 Task: Look for space in Toulouse, France from 3rd August, 2023 to 17th August, 2023 for 3 adults, 1 child in price range Rs.3000 to Rs.15000. Place can be entire place with 3 bedrooms having 4 beds and 2 bathrooms. Property type can be house, flat, guest house. Booking option can be shelf check-in. Required host language is English.
Action: Mouse moved to (403, 79)
Screenshot: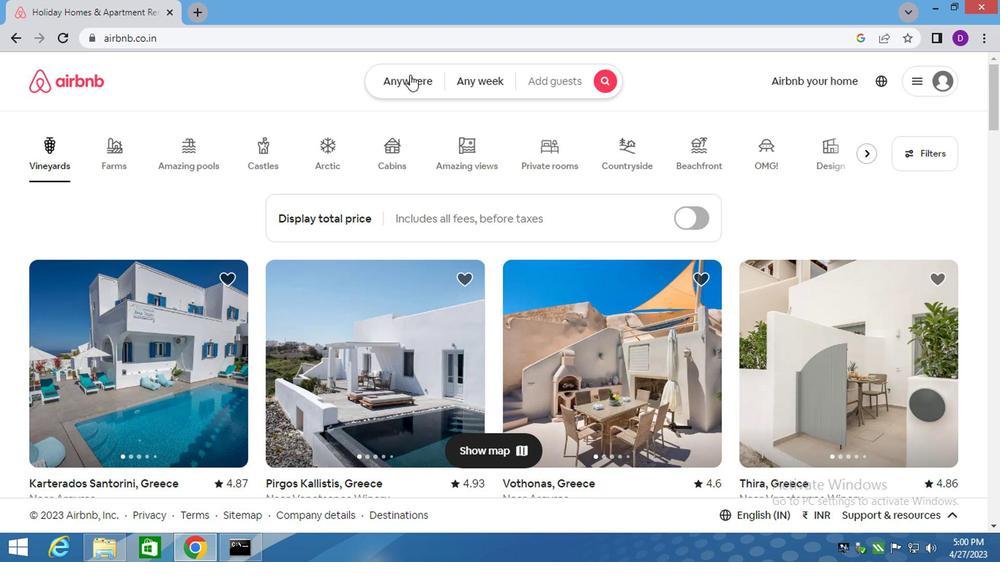 
Action: Mouse pressed left at (403, 79)
Screenshot: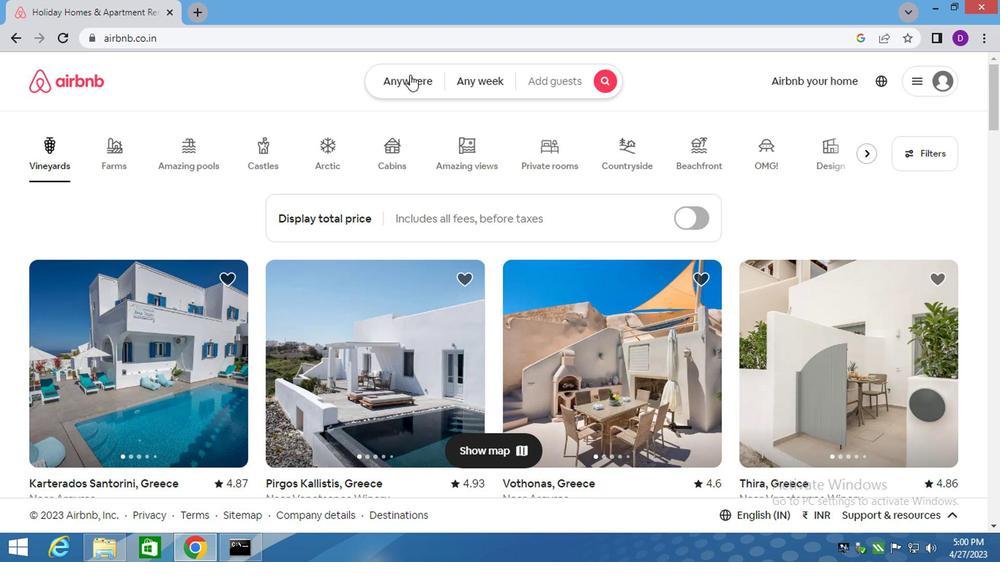 
Action: Mouse moved to (287, 141)
Screenshot: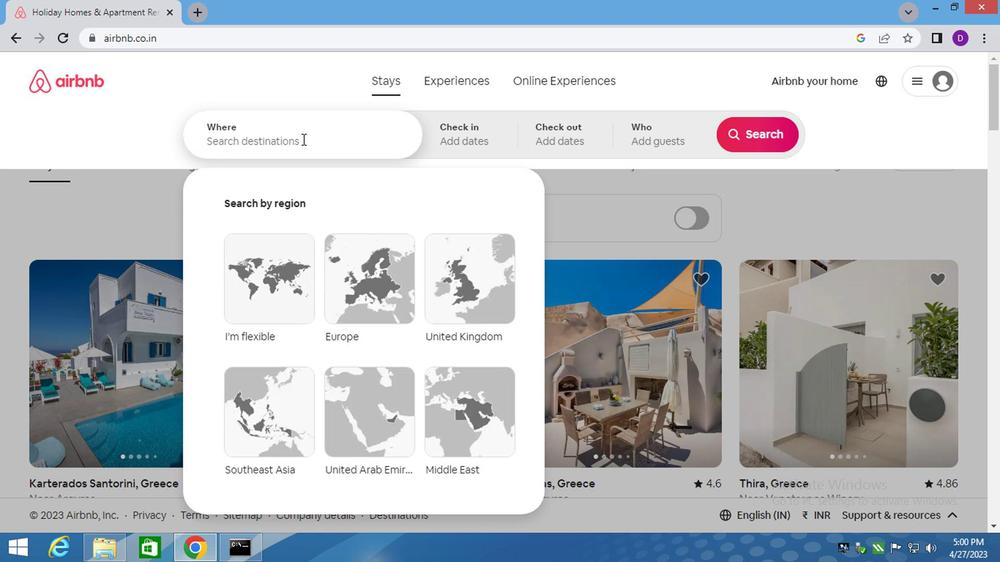 
Action: Mouse pressed left at (287, 141)
Screenshot: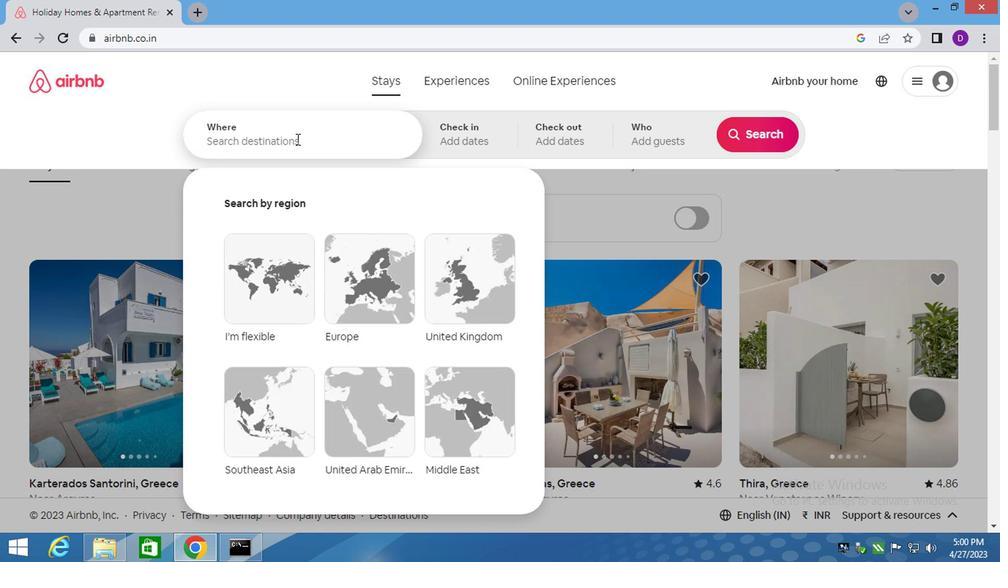 
Action: Key pressed <Key.shift>TOULOUSE<Key.down><Key.enter>
Screenshot: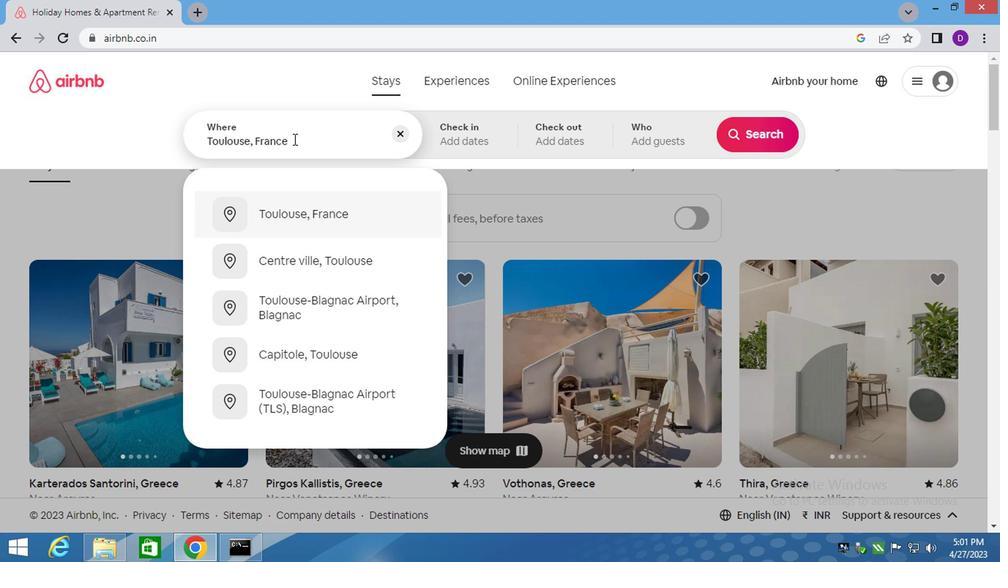 
Action: Mouse moved to (745, 250)
Screenshot: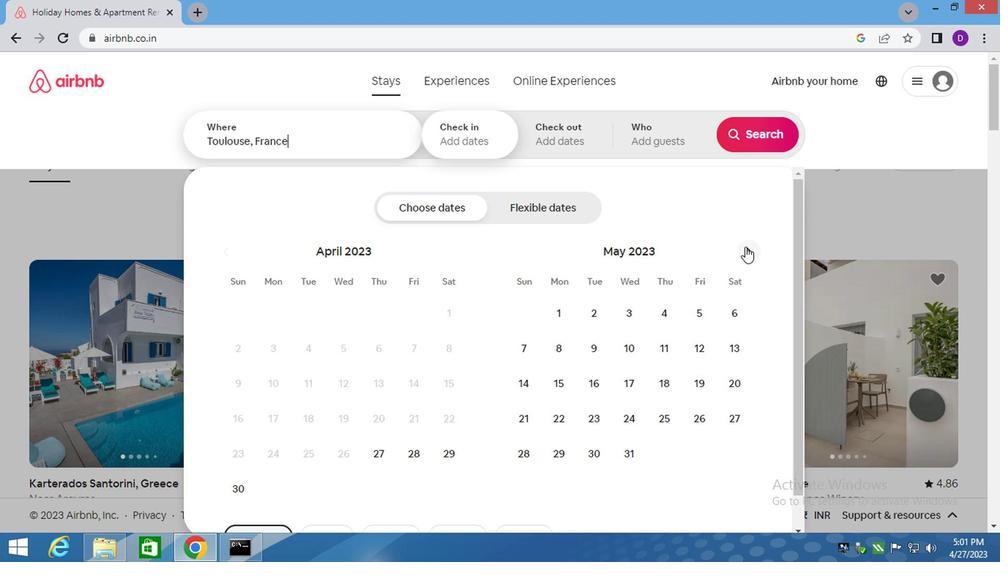 
Action: Mouse pressed left at (745, 250)
Screenshot: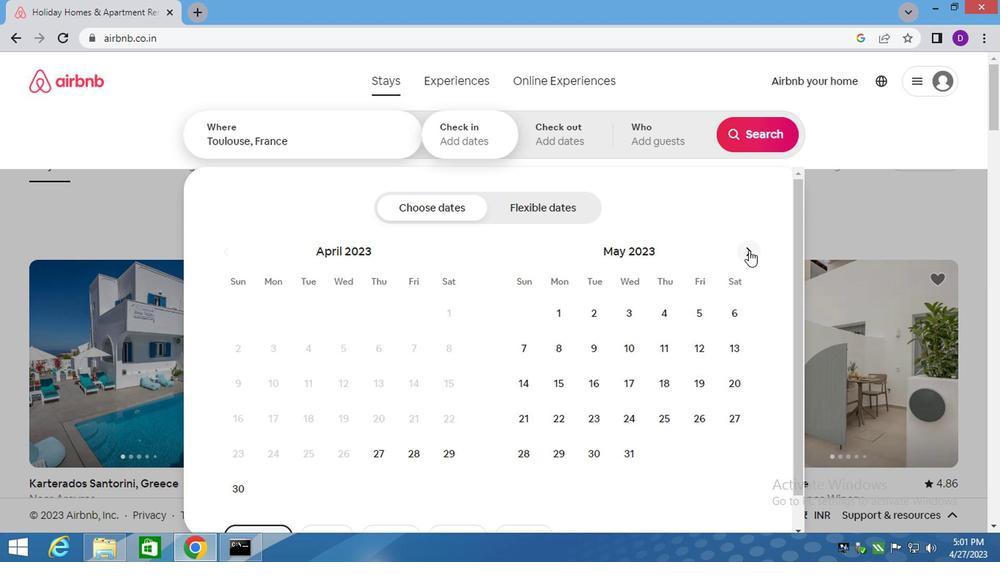 
Action: Mouse pressed left at (745, 250)
Screenshot: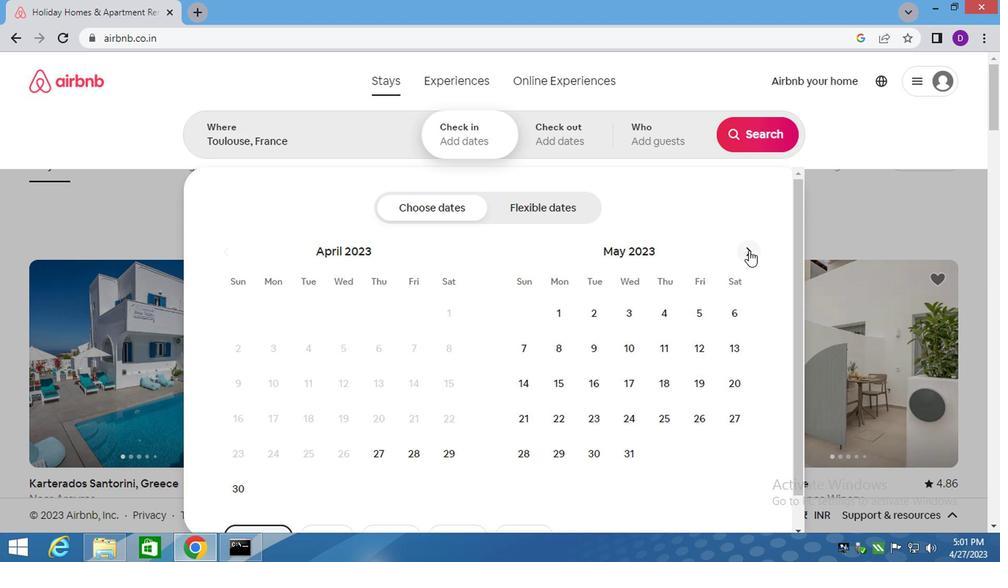 
Action: Mouse pressed left at (745, 250)
Screenshot: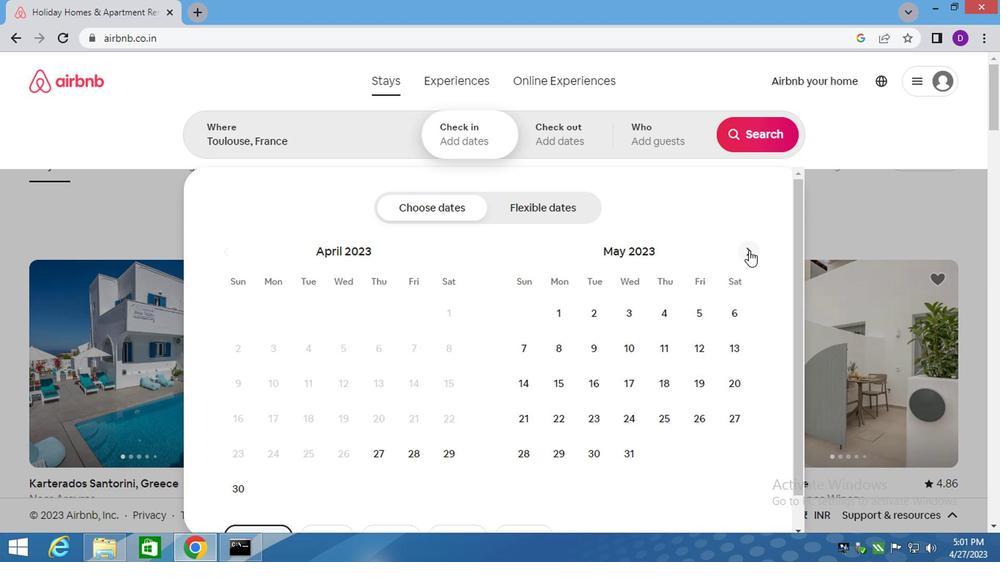 
Action: Mouse pressed left at (745, 250)
Screenshot: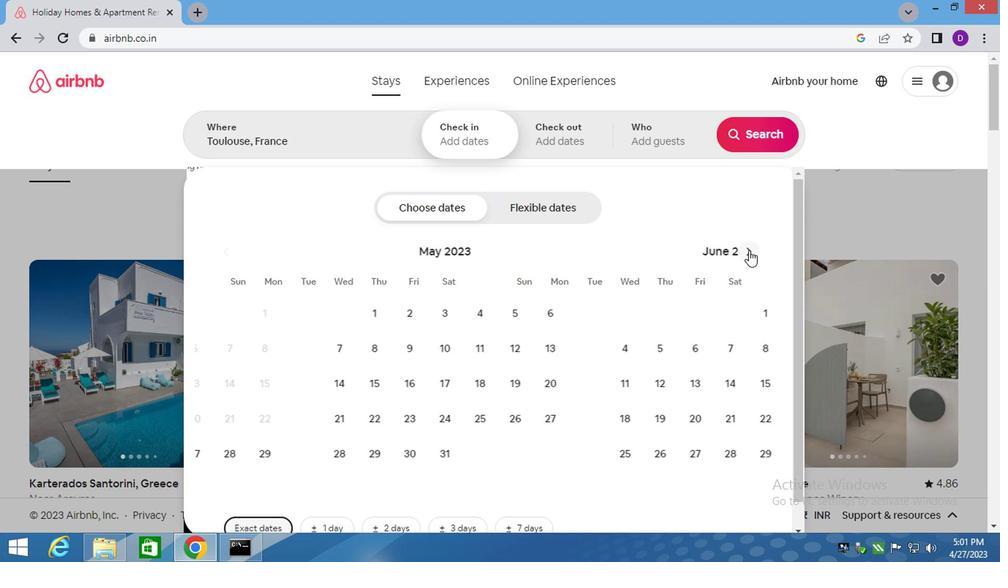 
Action: Mouse pressed left at (745, 250)
Screenshot: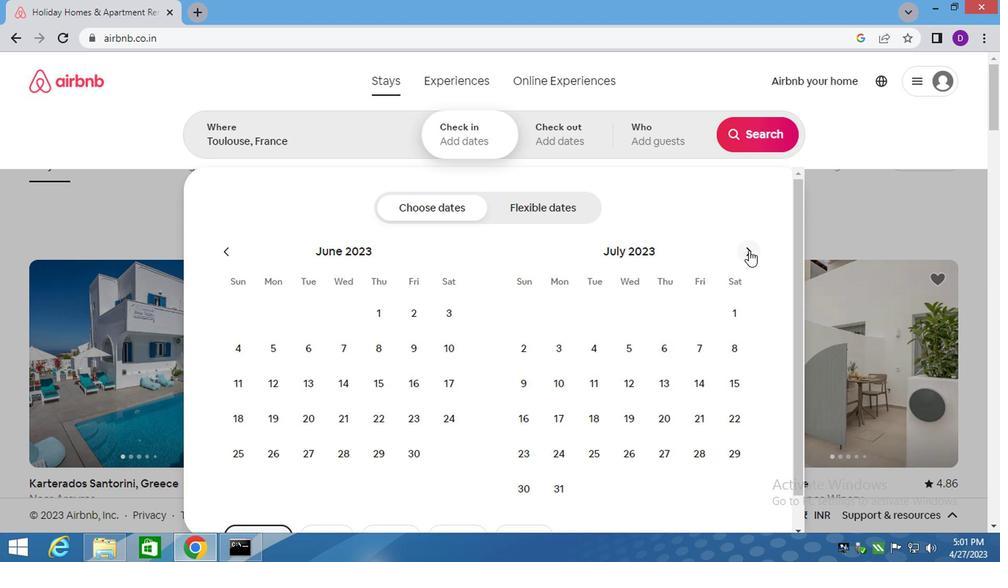 
Action: Mouse moved to (649, 314)
Screenshot: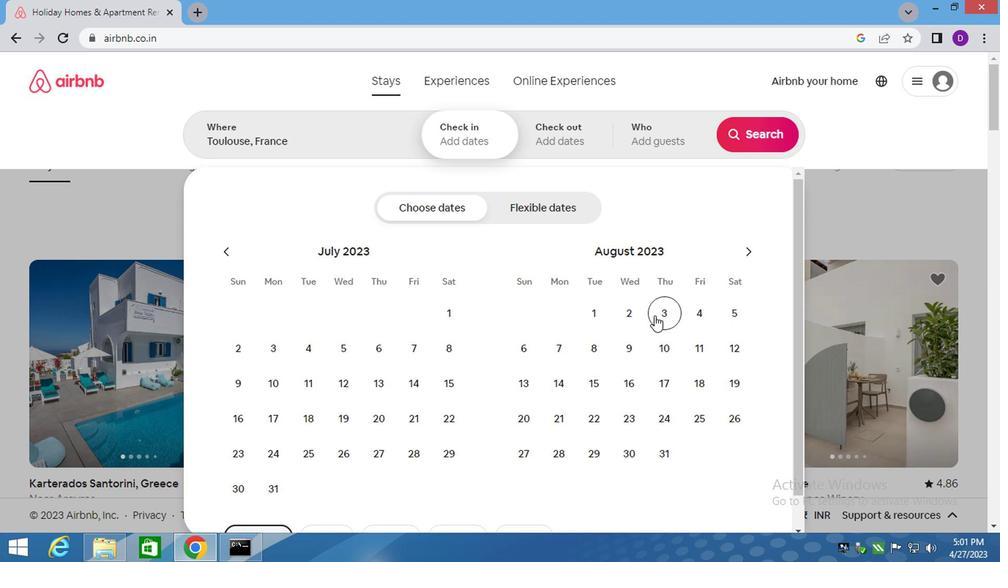 
Action: Mouse pressed left at (649, 314)
Screenshot: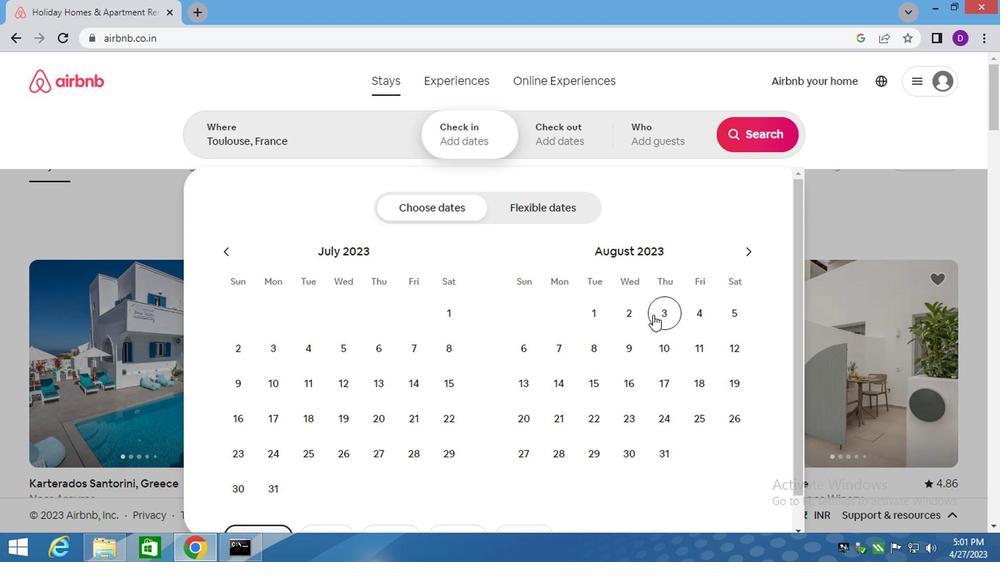 
Action: Mouse moved to (667, 383)
Screenshot: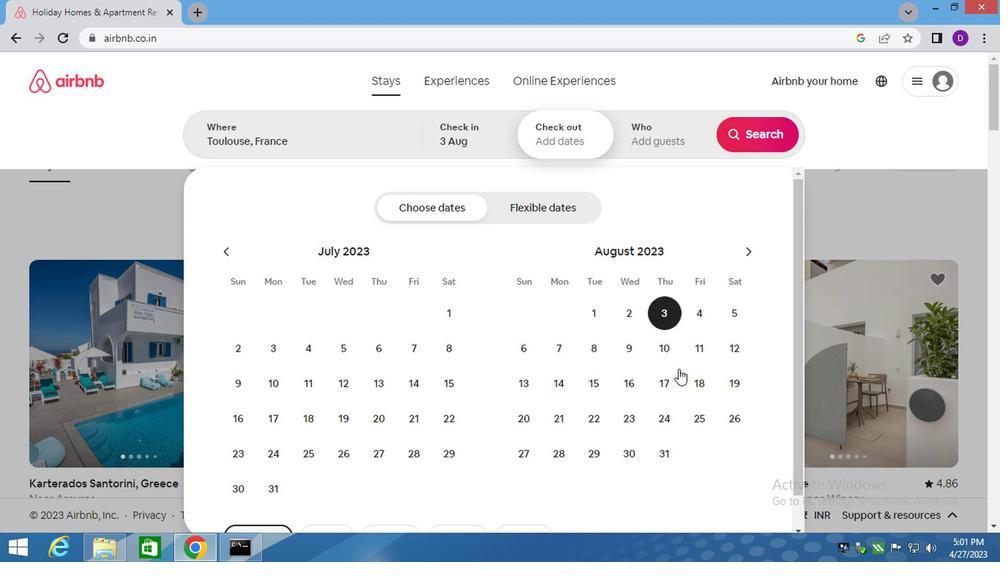 
Action: Mouse pressed left at (667, 383)
Screenshot: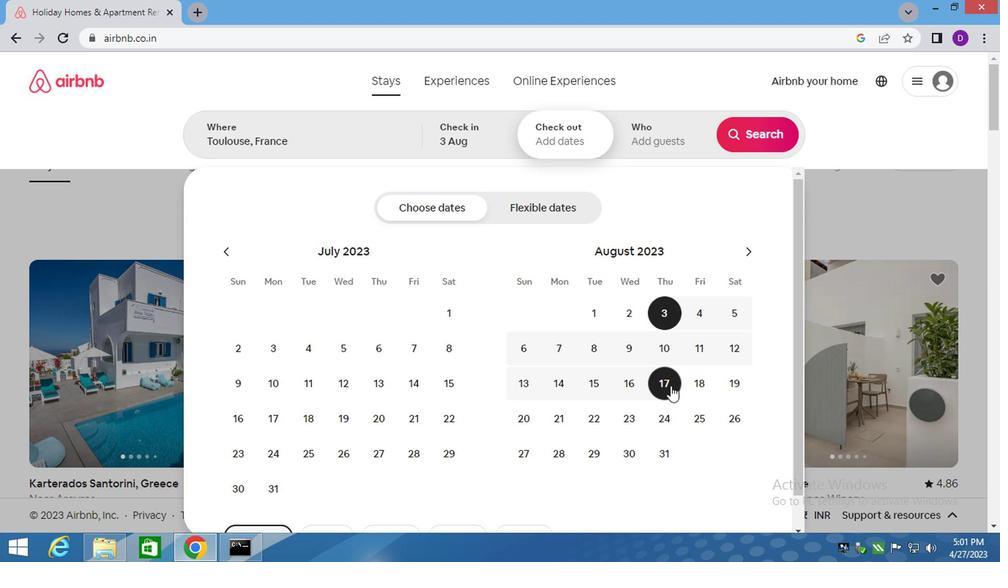 
Action: Mouse moved to (649, 138)
Screenshot: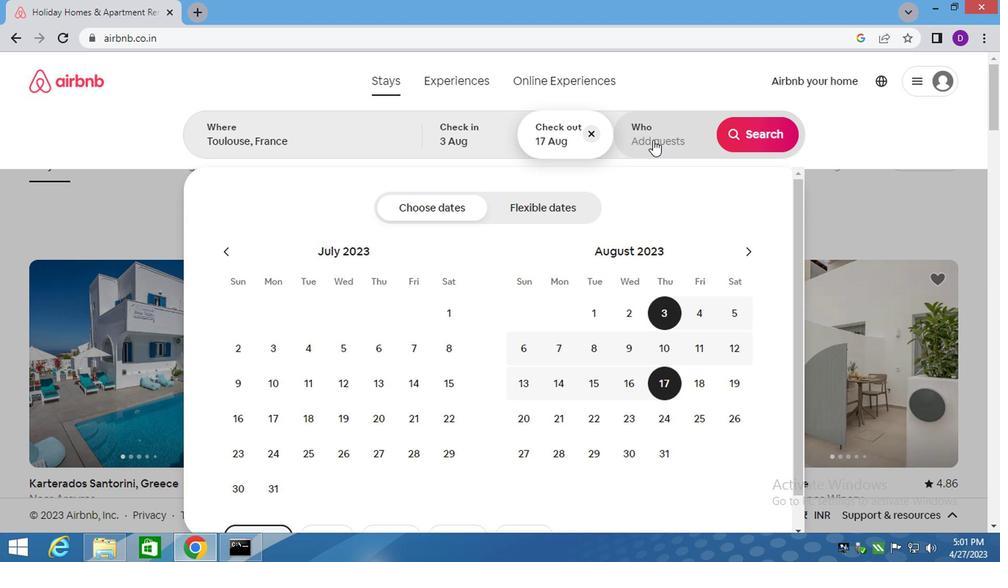 
Action: Mouse pressed left at (649, 138)
Screenshot: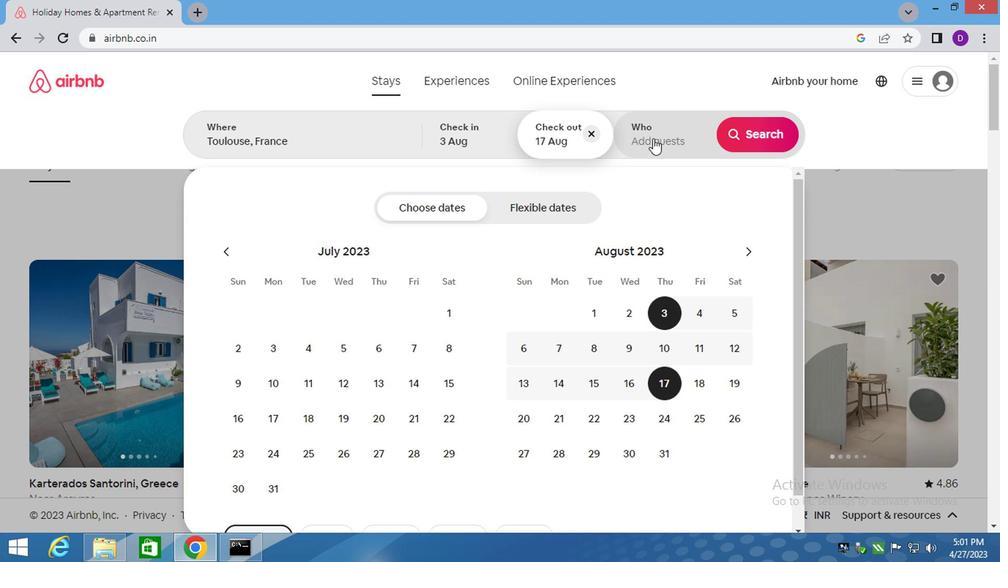 
Action: Mouse moved to (761, 219)
Screenshot: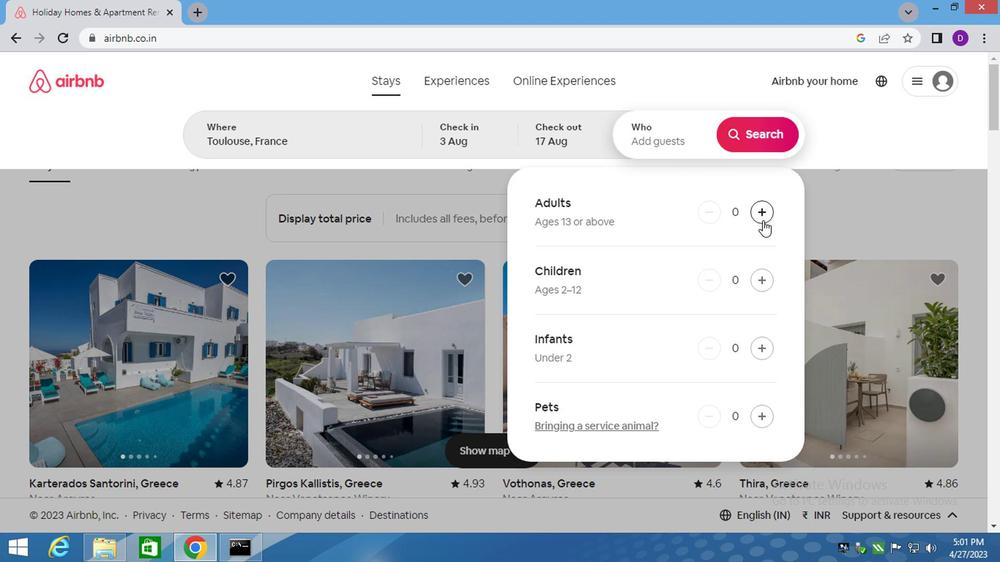 
Action: Mouse pressed left at (761, 219)
Screenshot: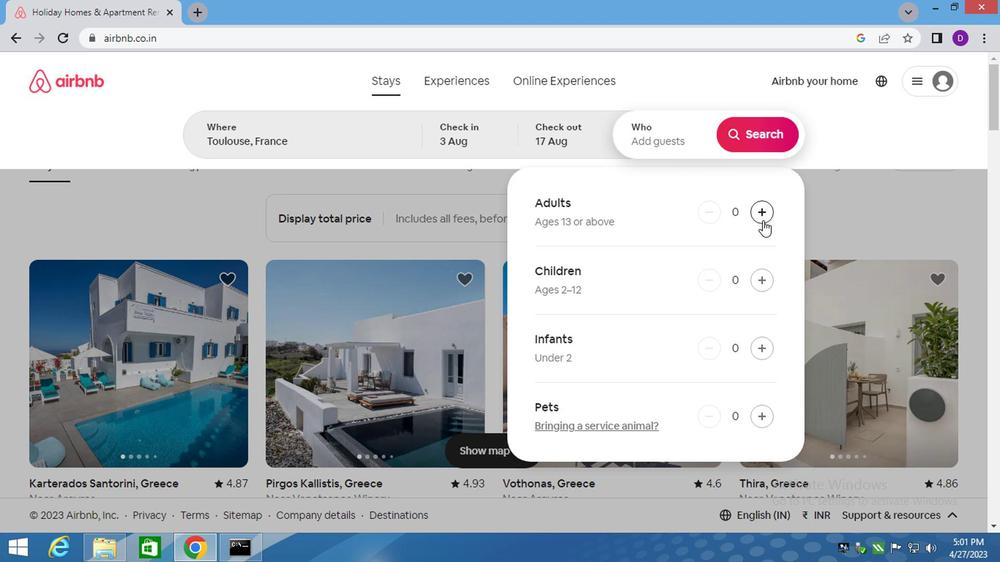 
Action: Mouse pressed left at (761, 219)
Screenshot: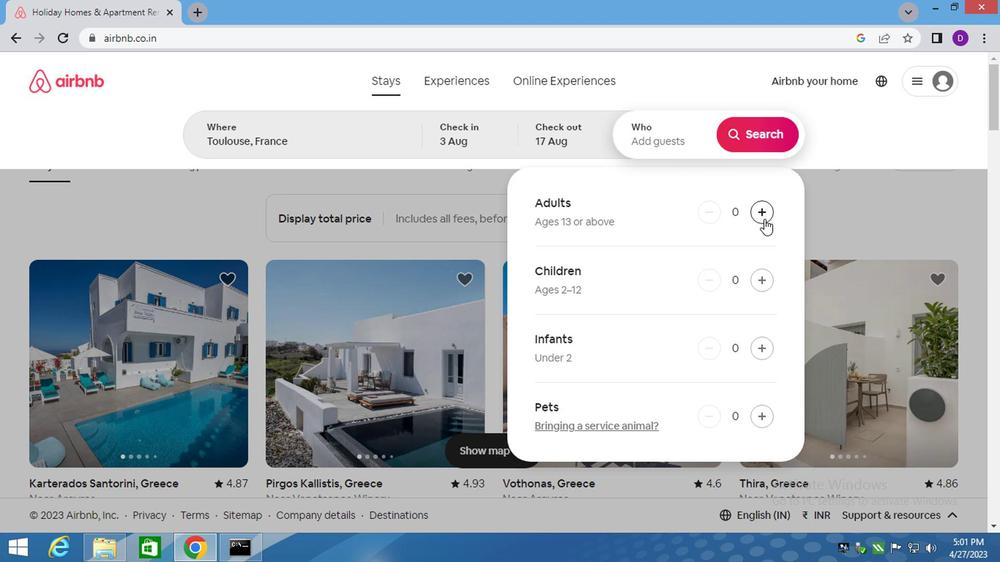 
Action: Mouse pressed left at (761, 219)
Screenshot: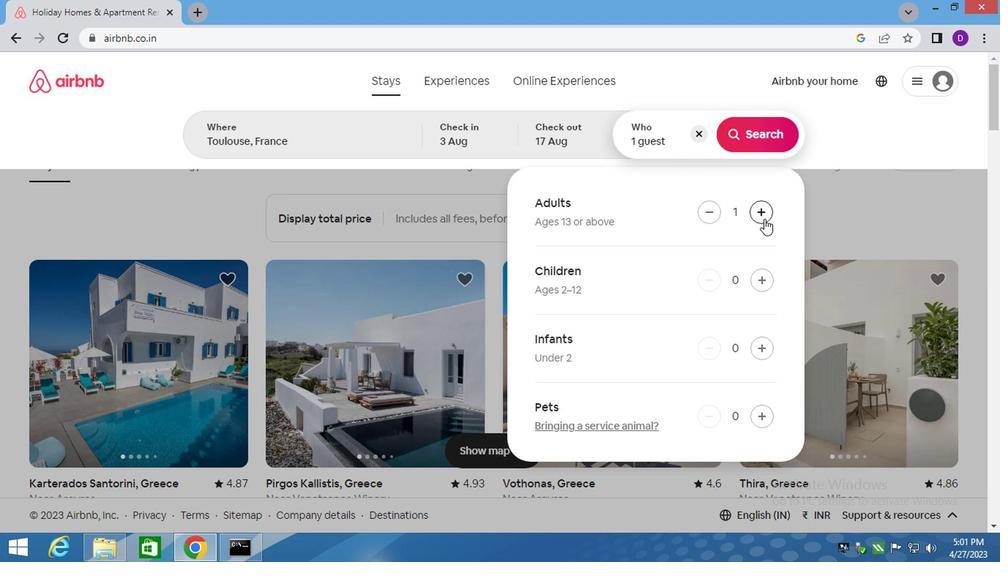 
Action: Mouse moved to (764, 273)
Screenshot: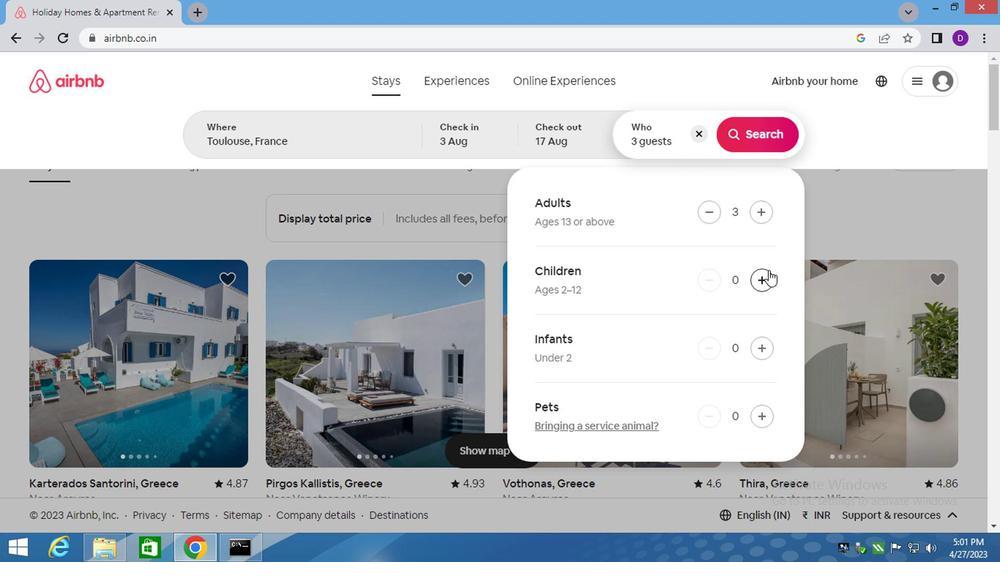 
Action: Mouse pressed left at (764, 273)
Screenshot: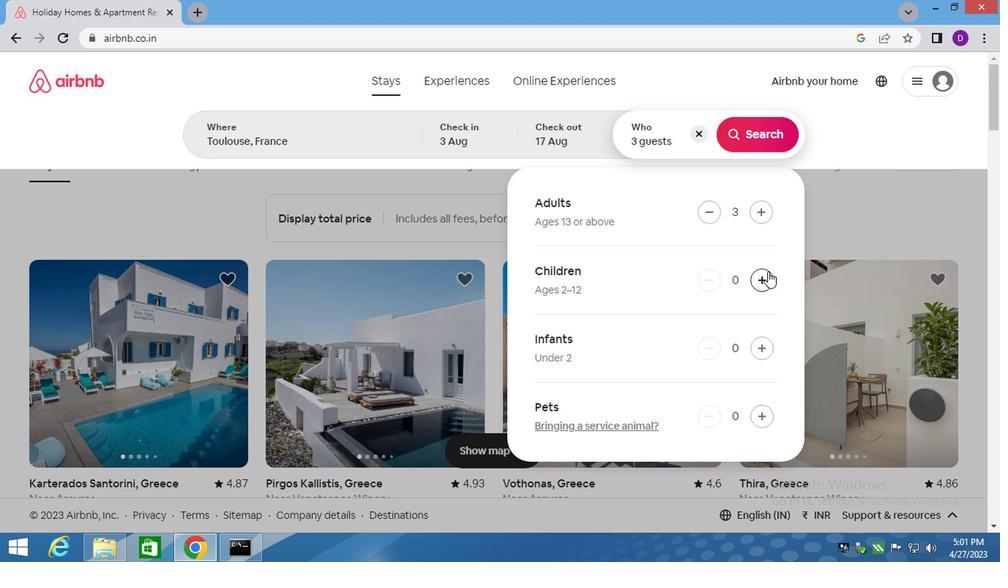 
Action: Mouse moved to (759, 134)
Screenshot: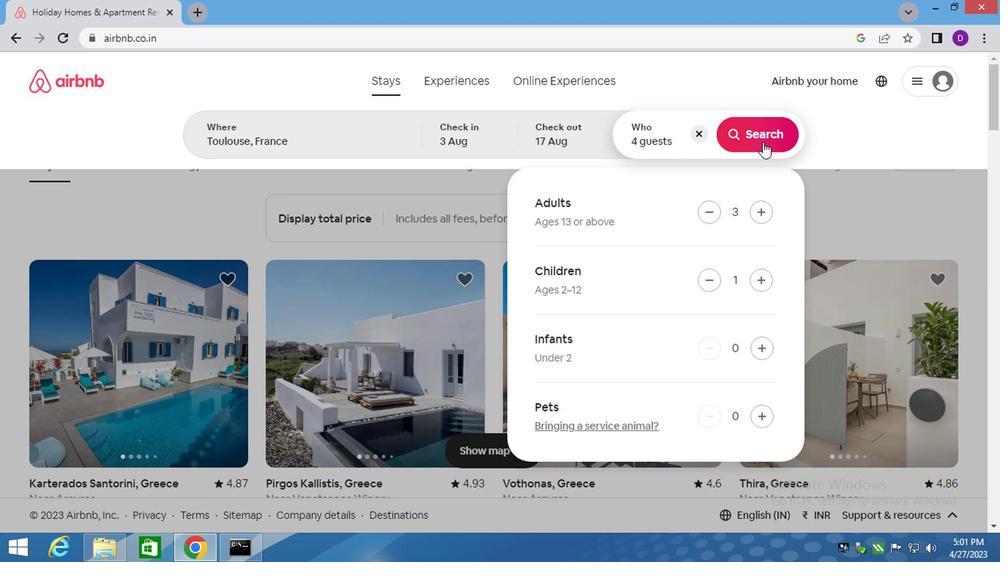 
Action: Mouse pressed left at (759, 134)
Screenshot: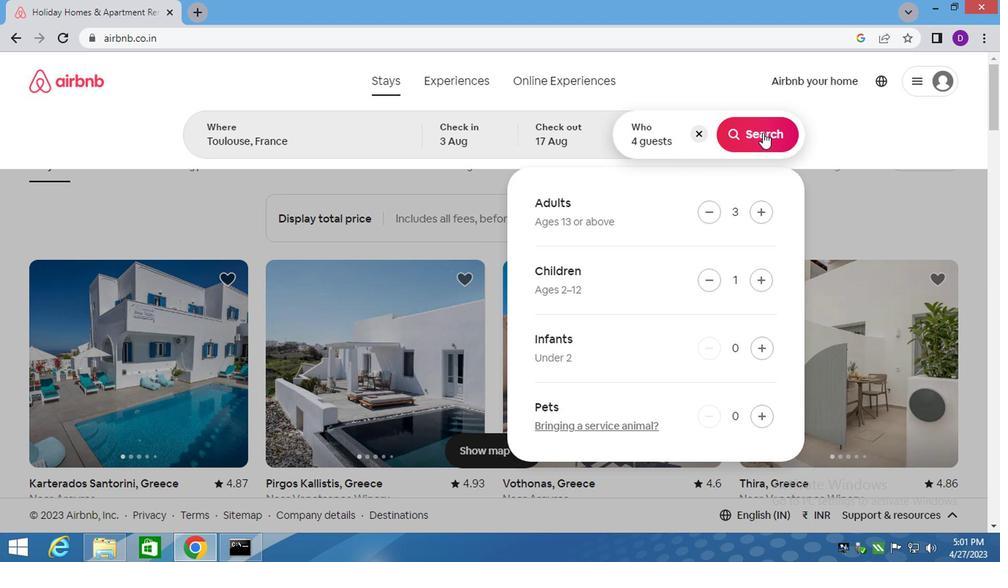 
Action: Mouse moved to (935, 146)
Screenshot: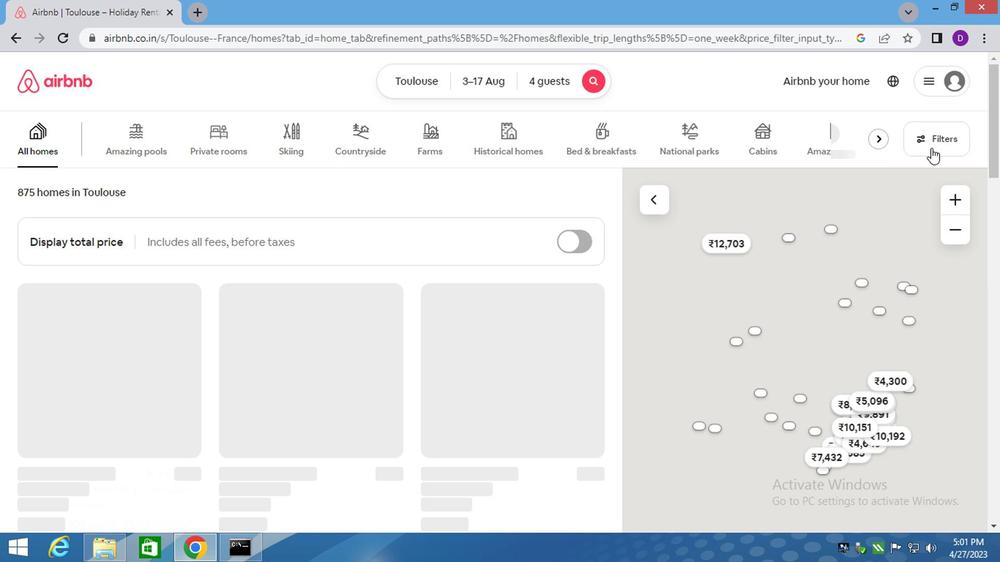 
Action: Mouse pressed left at (935, 146)
Screenshot: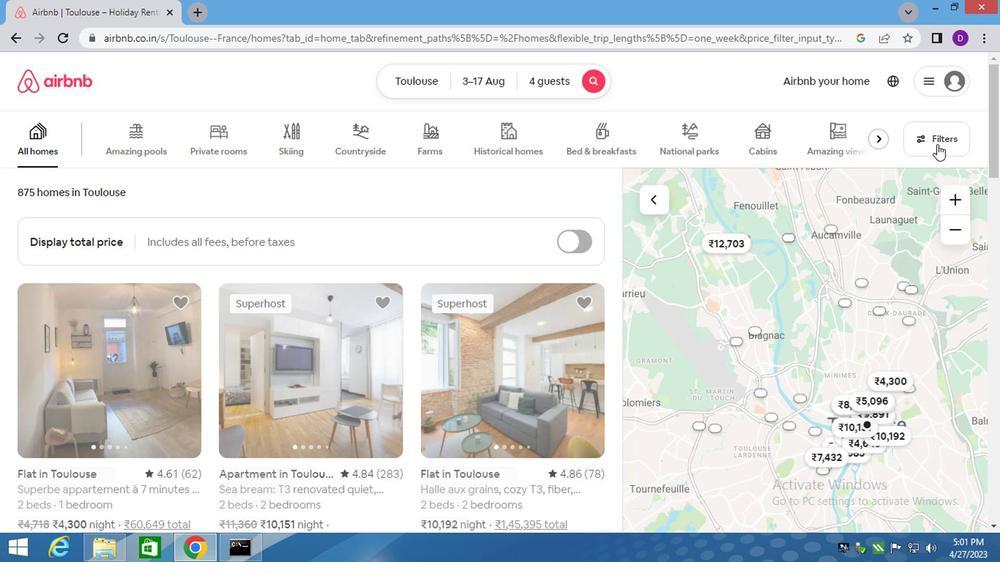 
Action: Mouse moved to (356, 318)
Screenshot: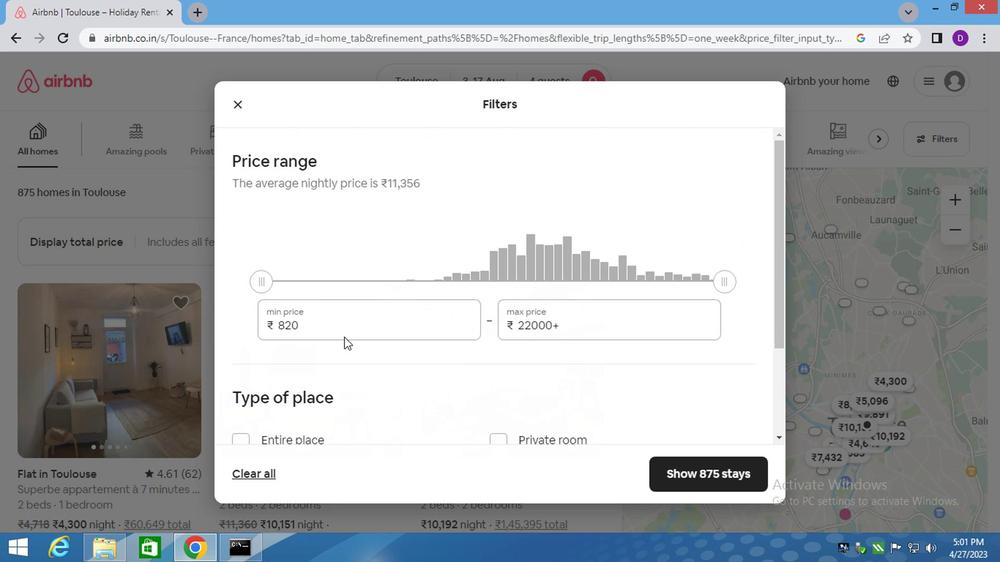
Action: Mouse pressed left at (356, 318)
Screenshot: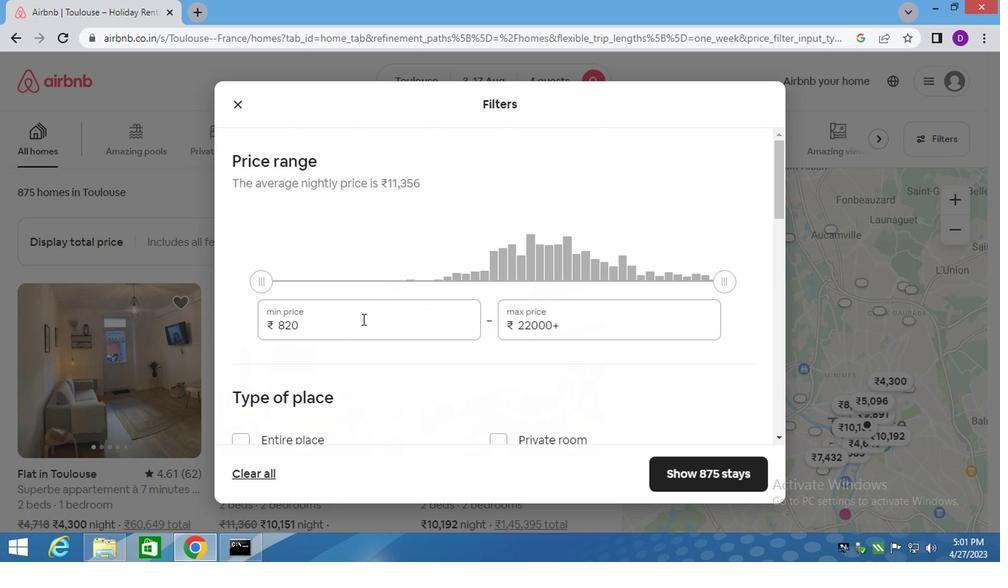 
Action: Mouse pressed left at (356, 318)
Screenshot: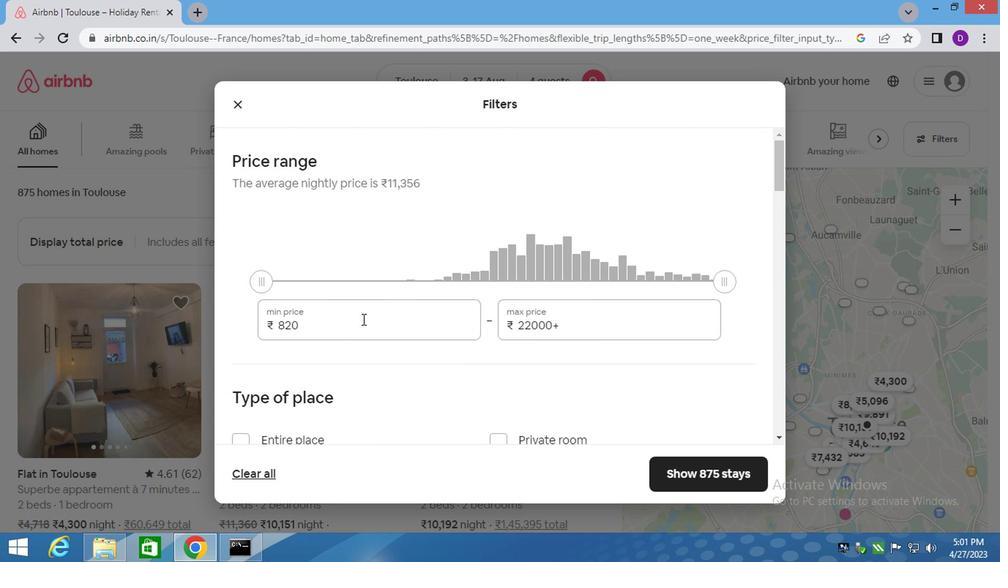 
Action: Key pressed 3
Screenshot: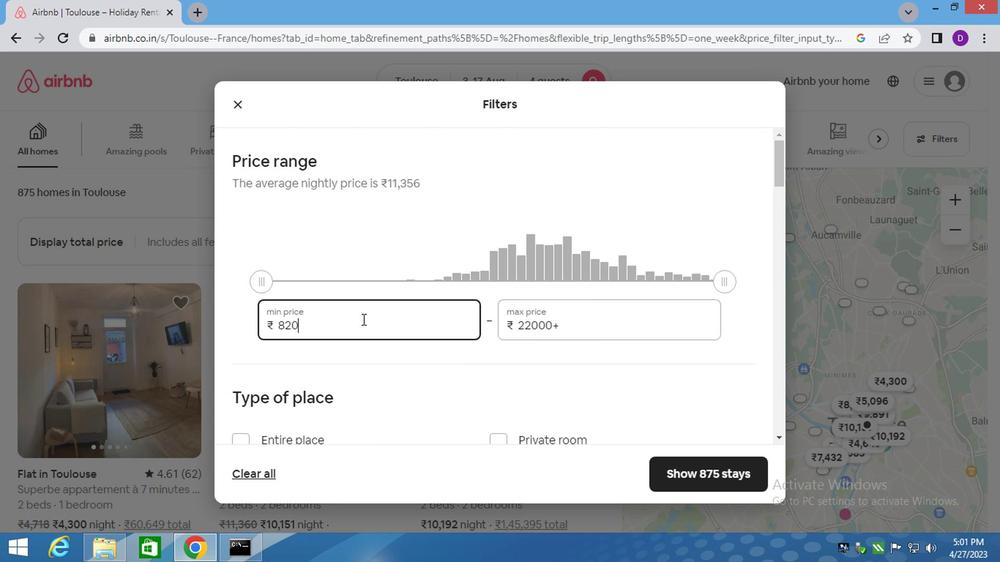 
Action: Mouse pressed left at (356, 318)
Screenshot: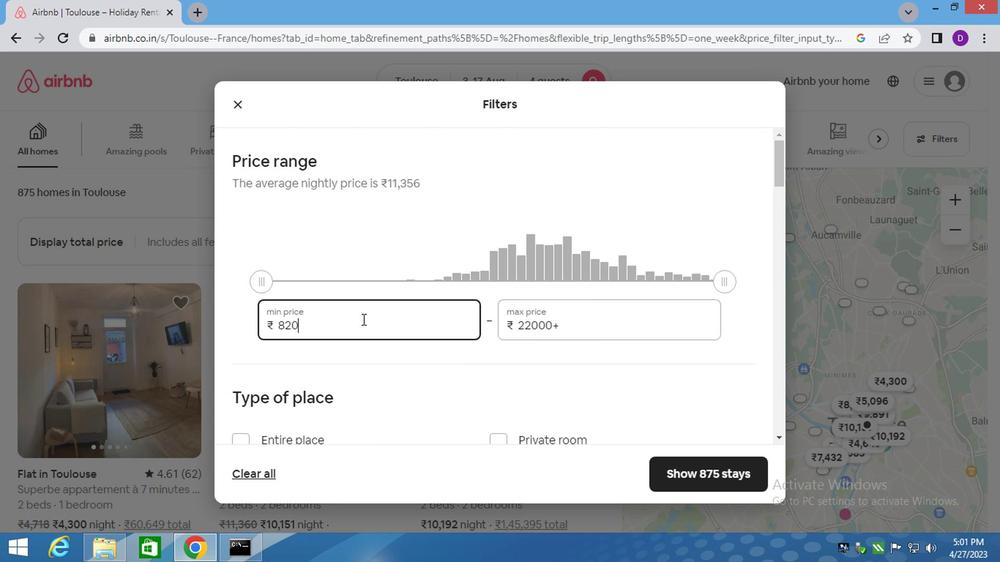 
Action: Mouse pressed left at (356, 318)
Screenshot: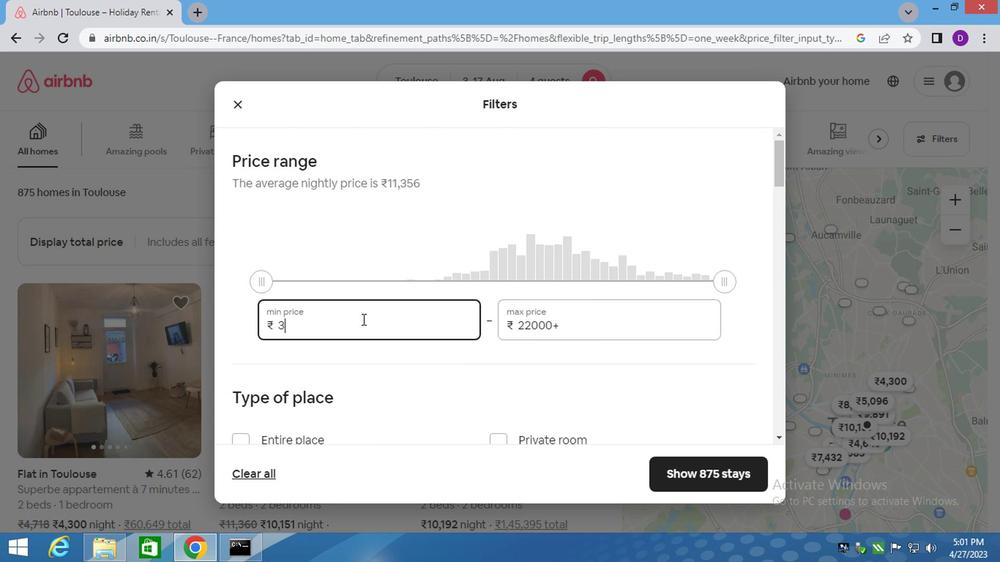 
Action: Key pressed 3
Screenshot: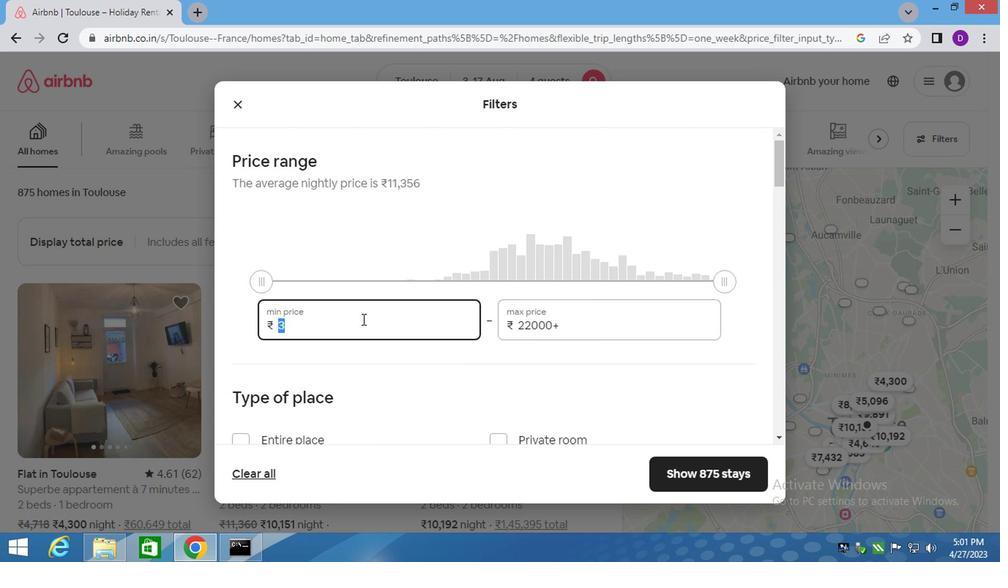 
Action: Mouse moved to (411, 337)
Screenshot: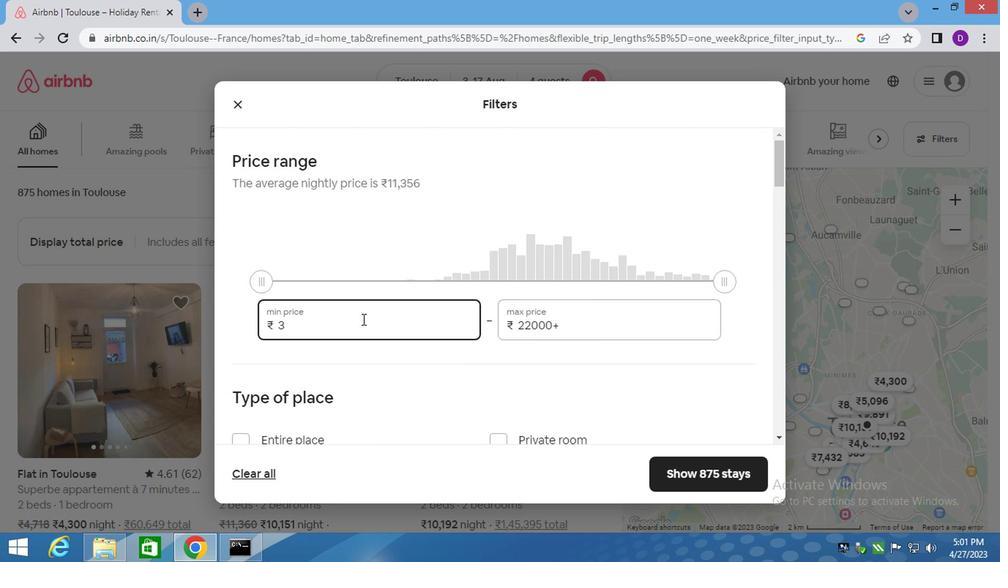 
Action: Key pressed 0
Screenshot: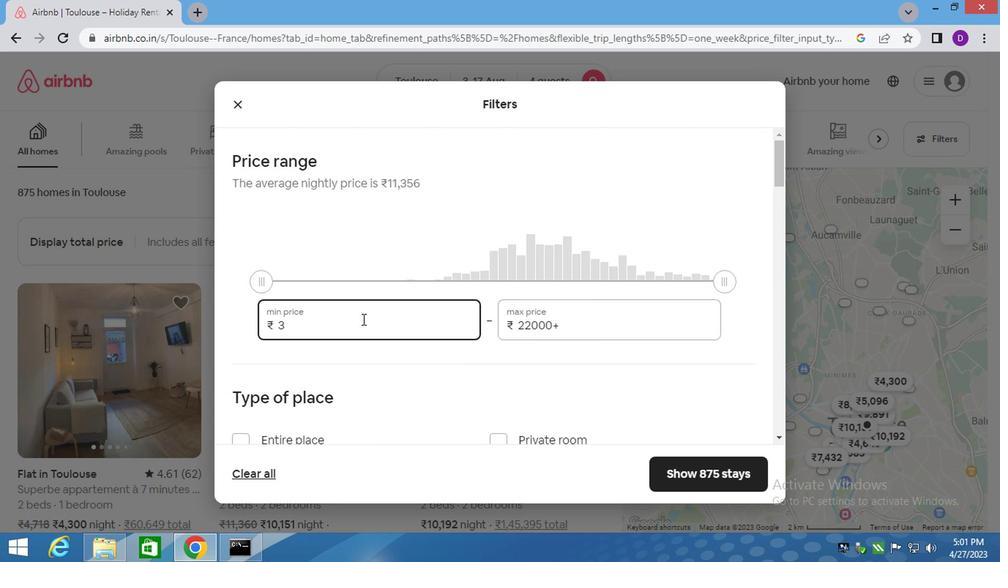 
Action: Mouse moved to (470, 340)
Screenshot: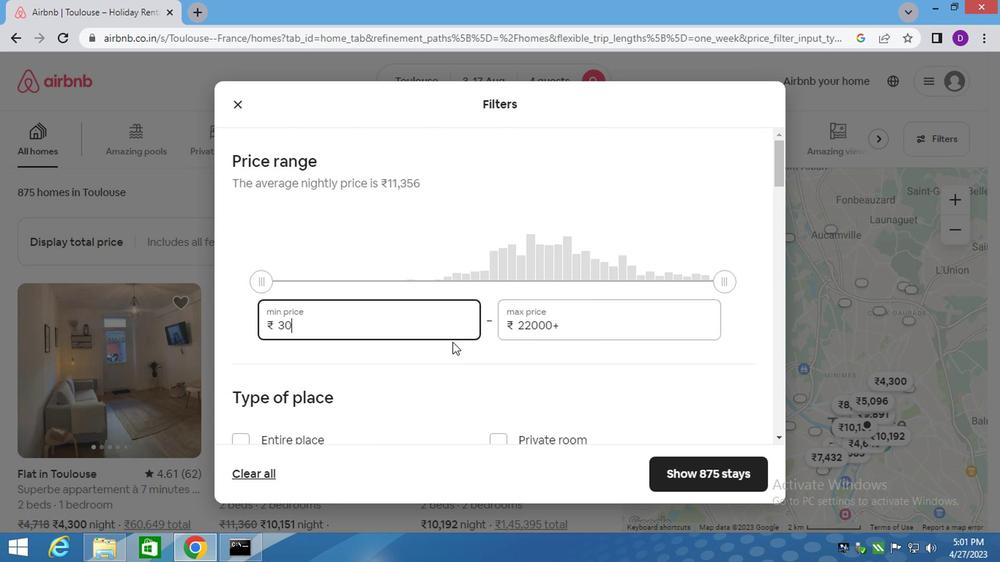 
Action: Key pressed 0
Screenshot: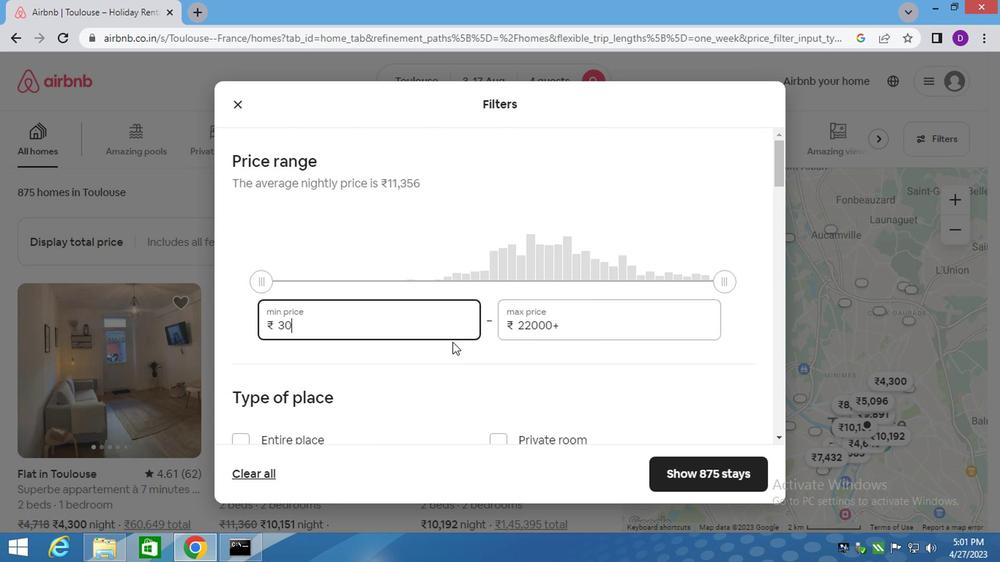 
Action: Mouse moved to (551, 320)
Screenshot: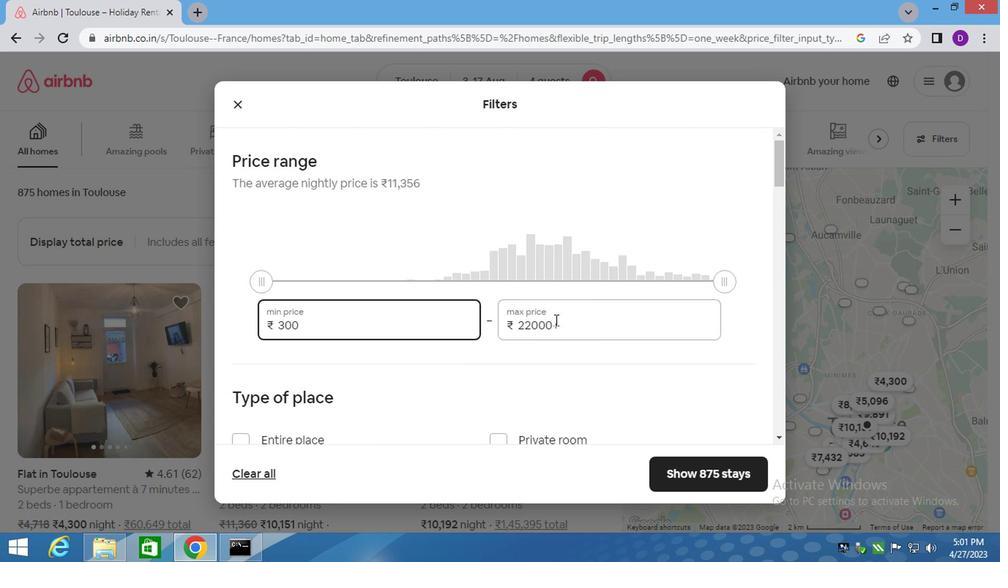 
Action: Key pressed 0
Screenshot: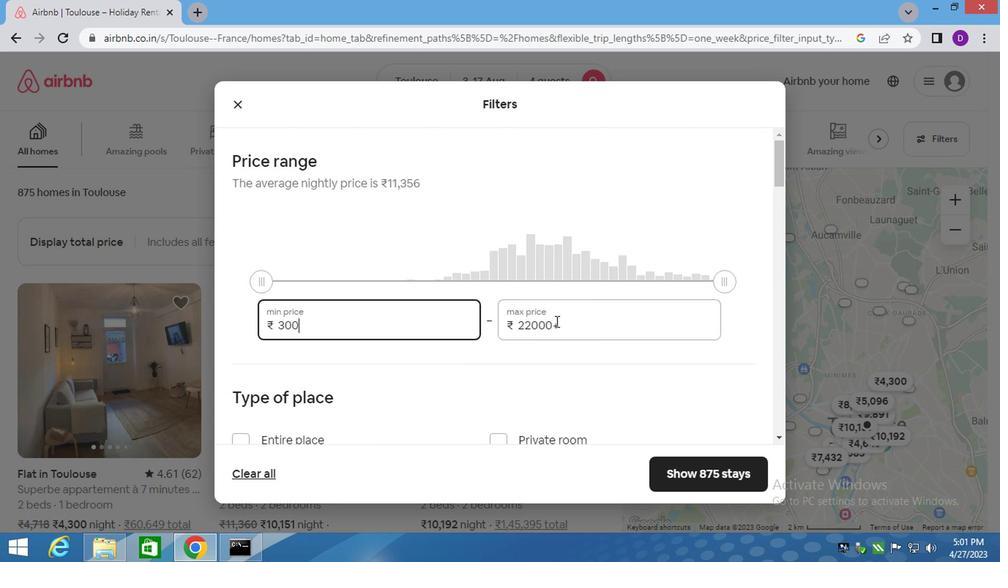 
Action: Mouse pressed left at (551, 320)
Screenshot: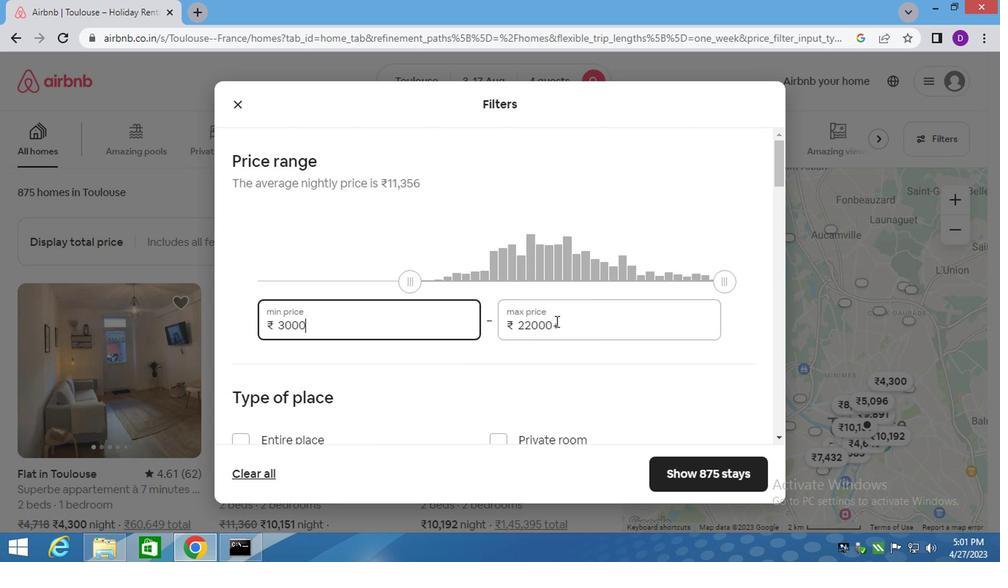 
Action: Mouse pressed left at (551, 320)
Screenshot: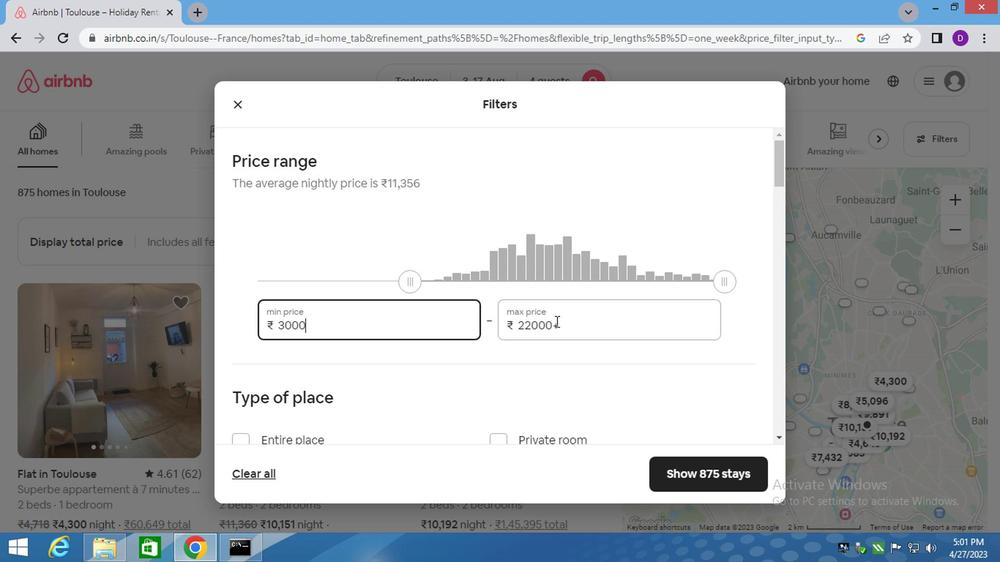 
Action: Mouse pressed left at (551, 320)
Screenshot: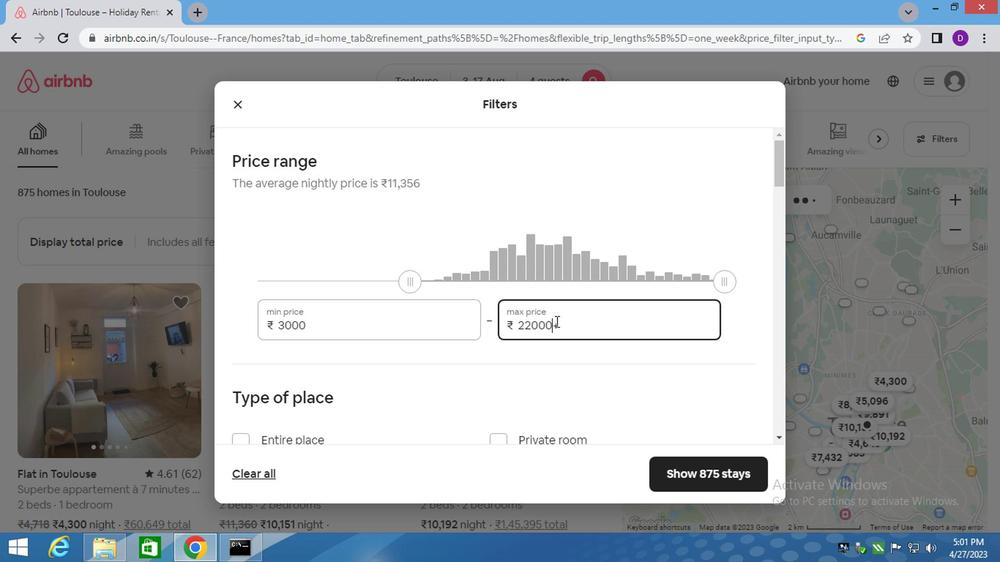 
Action: Mouse pressed left at (551, 320)
Screenshot: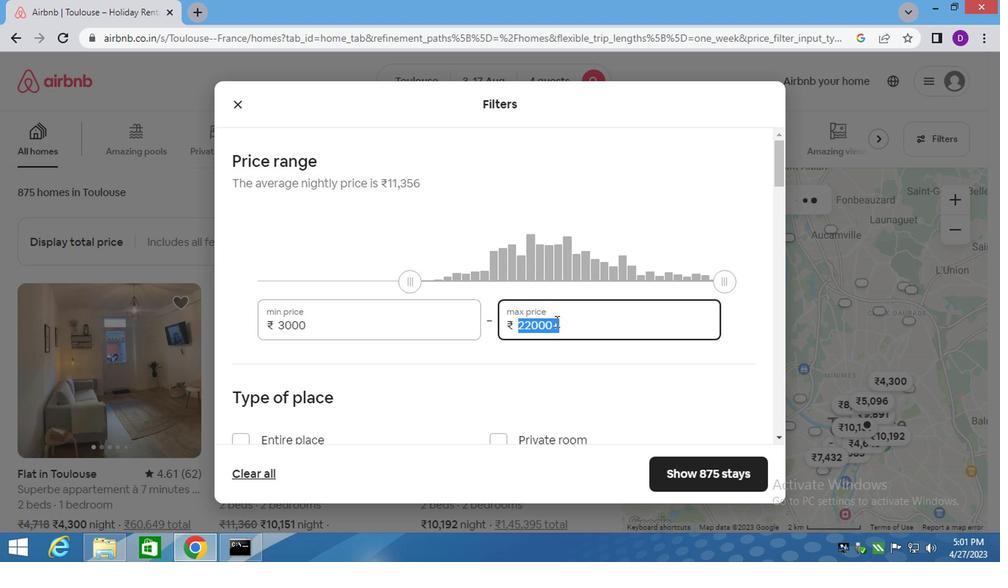 
Action: Key pressed 15000
Screenshot: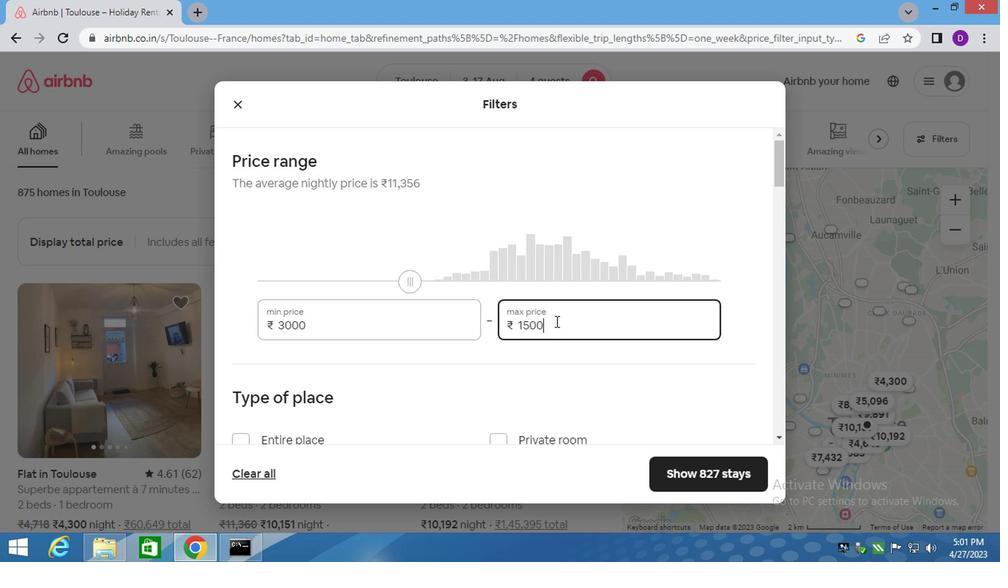 
Action: Mouse moved to (487, 345)
Screenshot: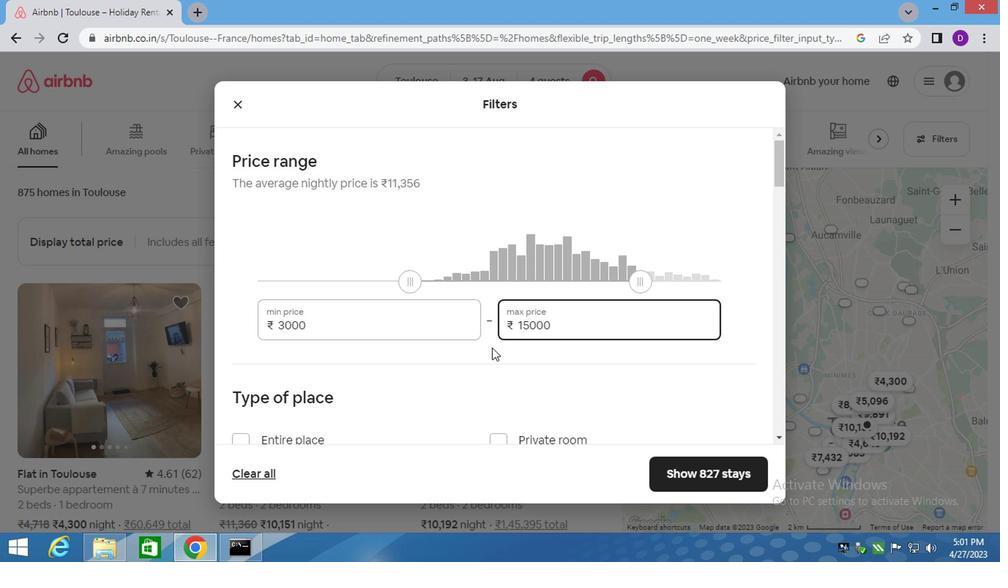 
Action: Mouse scrolled (487, 345) with delta (0, 0)
Screenshot: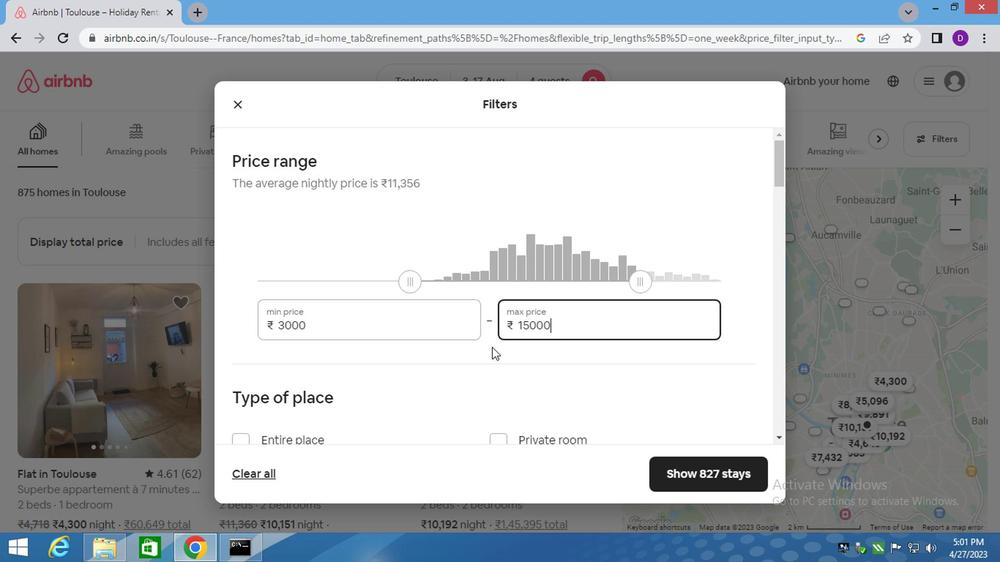 
Action: Mouse scrolled (487, 345) with delta (0, 0)
Screenshot: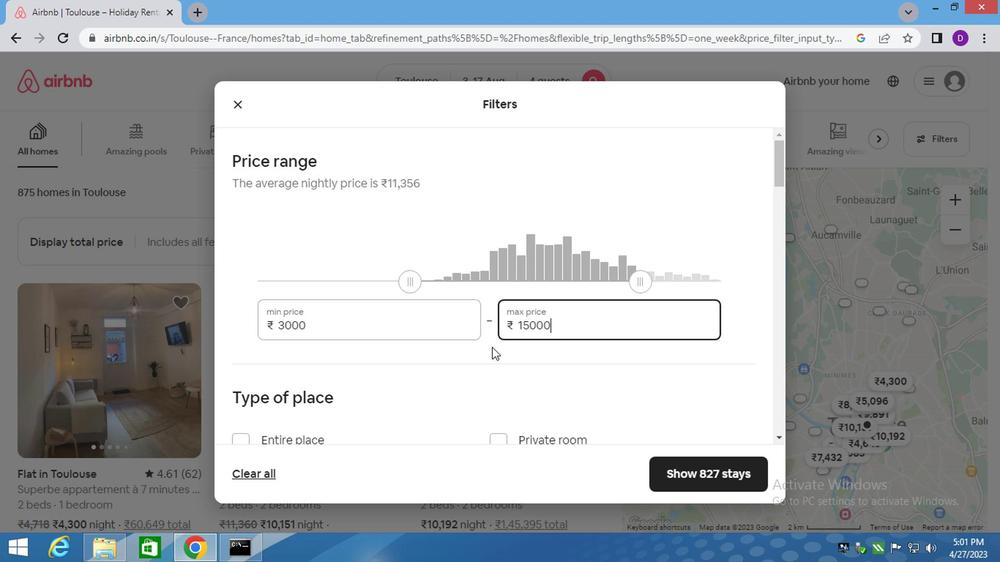 
Action: Mouse scrolled (487, 345) with delta (0, 0)
Screenshot: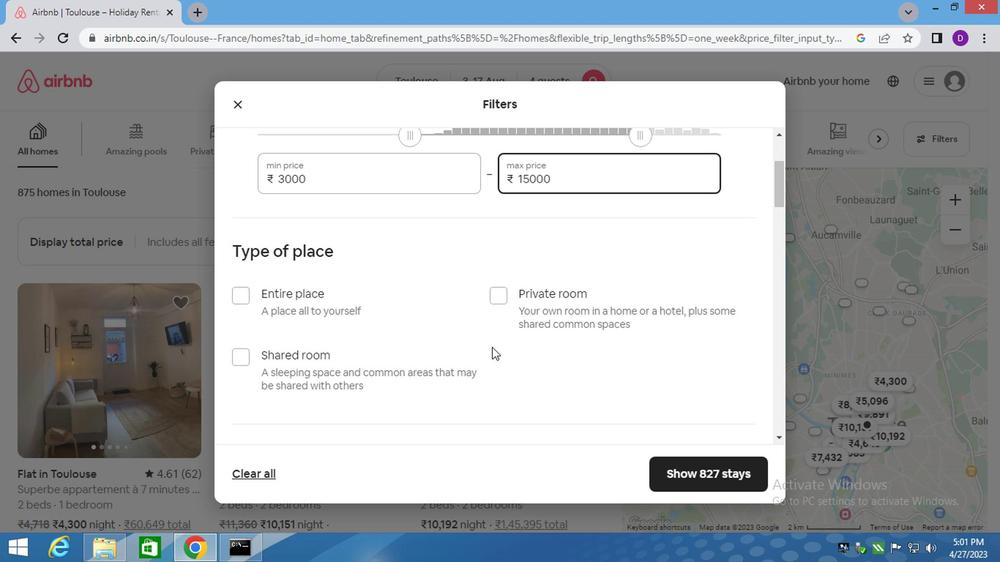 
Action: Mouse moved to (487, 345)
Screenshot: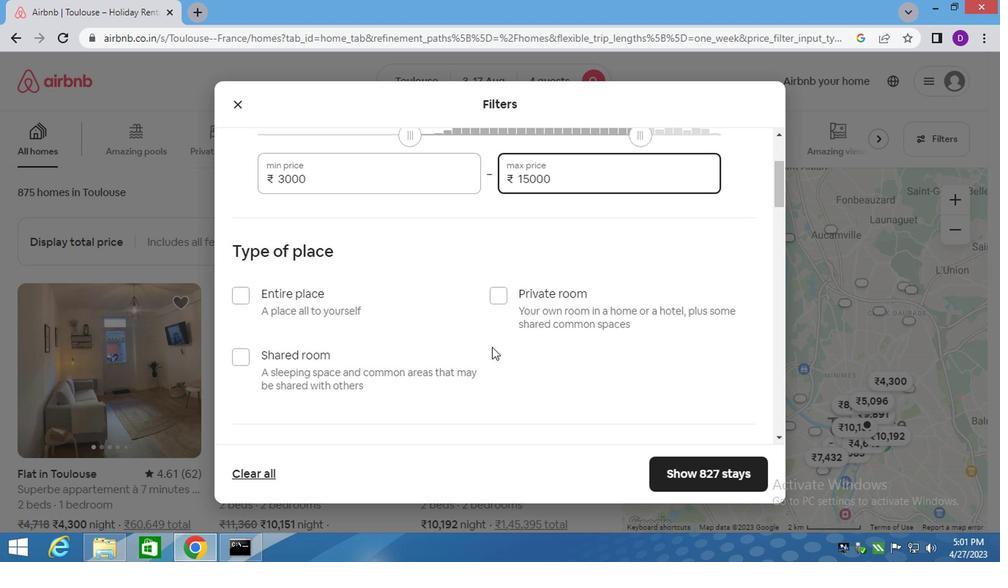 
Action: Mouse scrolled (487, 345) with delta (0, 0)
Screenshot: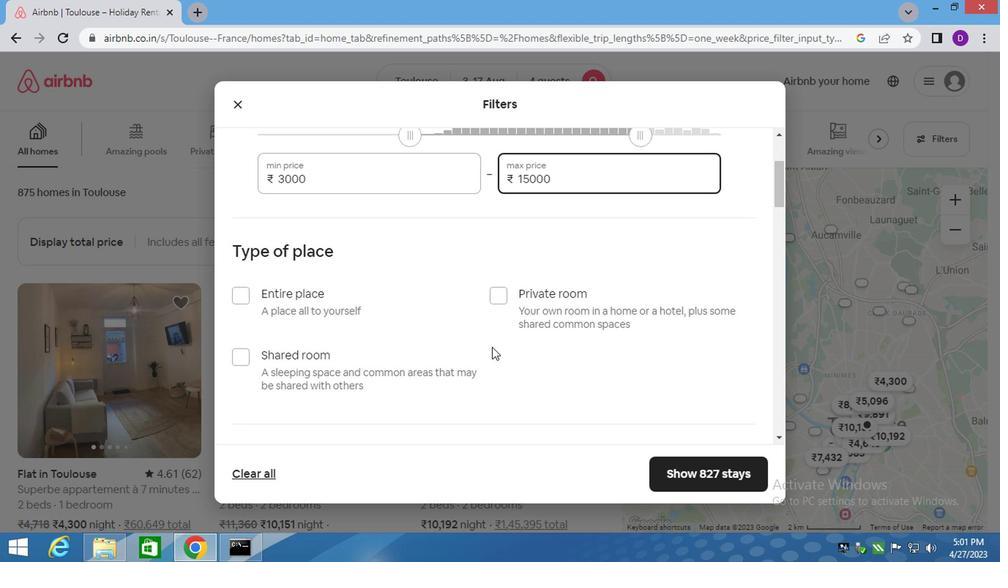 
Action: Mouse moved to (304, 151)
Screenshot: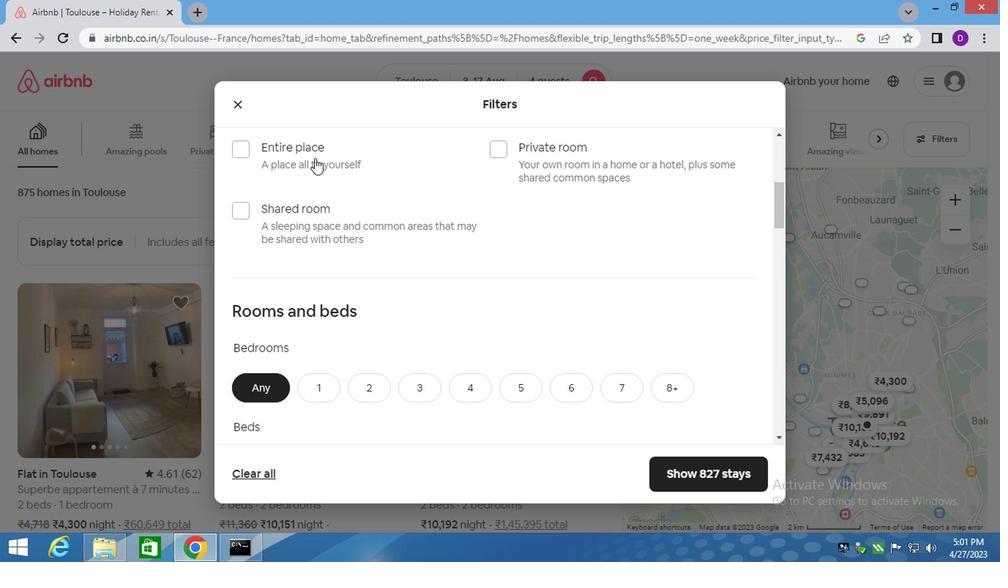 
Action: Mouse pressed left at (304, 151)
Screenshot: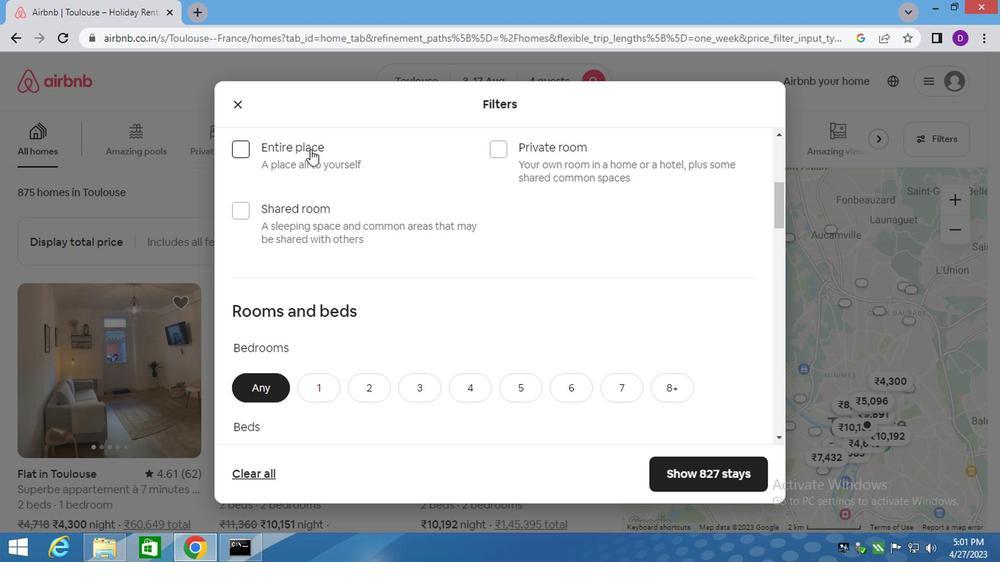
Action: Mouse scrolled (304, 151) with delta (0, 0)
Screenshot: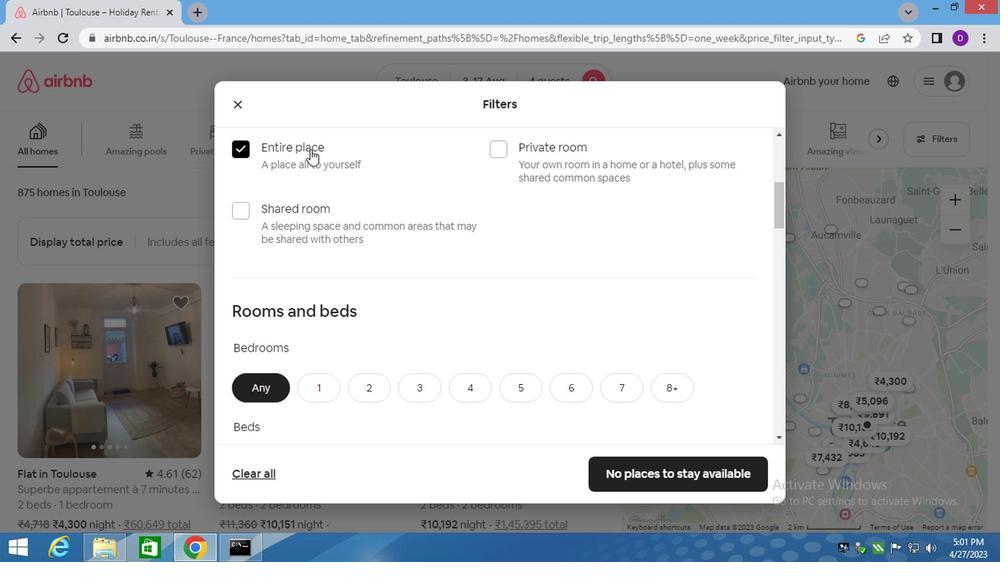 
Action: Mouse scrolled (304, 151) with delta (0, 0)
Screenshot: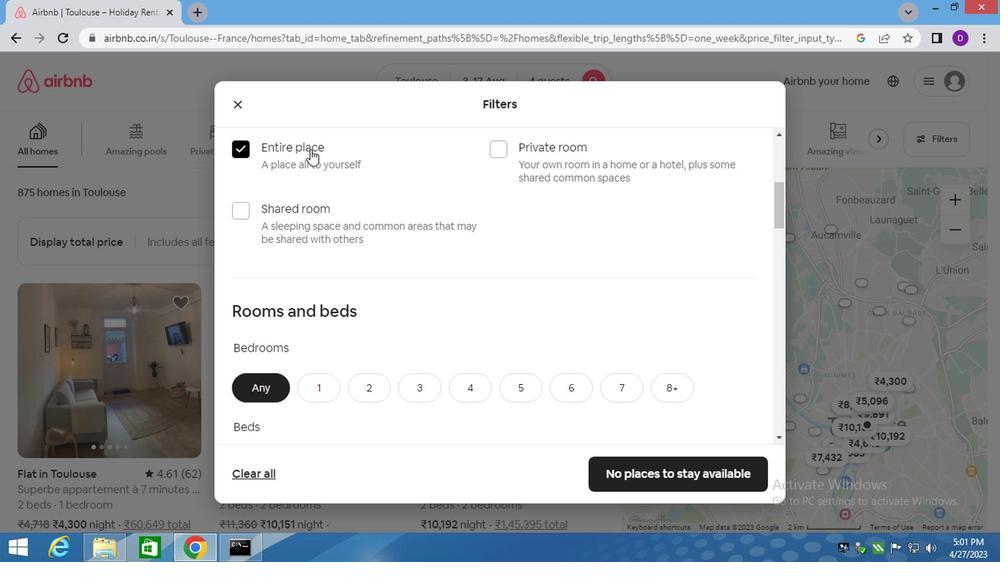 
Action: Mouse scrolled (304, 151) with delta (0, 0)
Screenshot: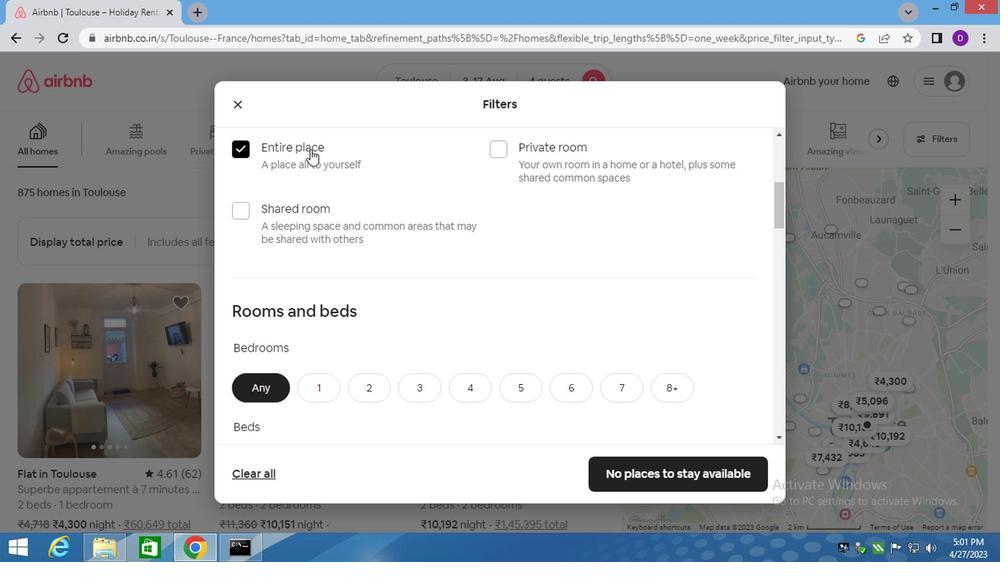 
Action: Mouse moved to (419, 166)
Screenshot: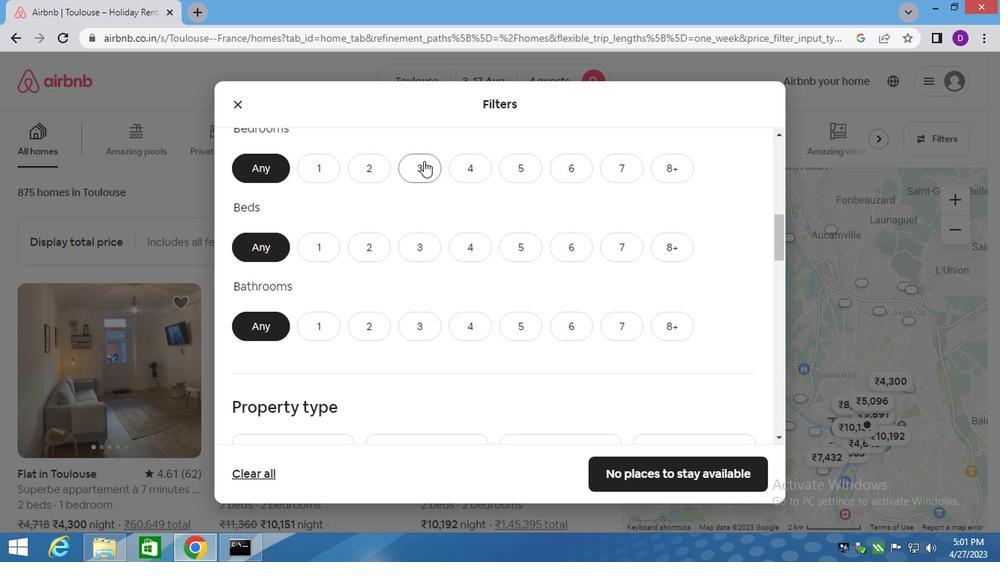 
Action: Mouse pressed left at (419, 166)
Screenshot: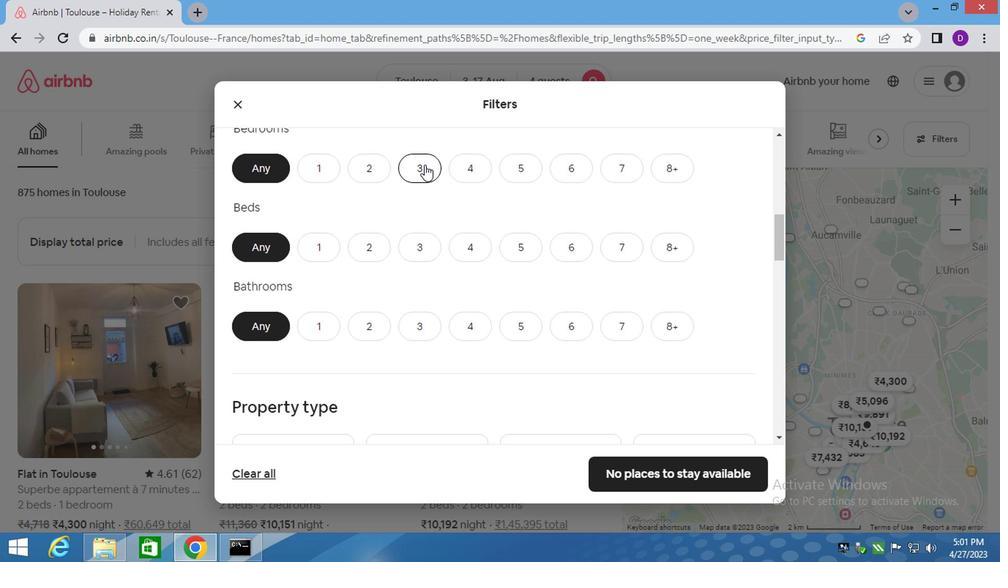 
Action: Mouse moved to (468, 251)
Screenshot: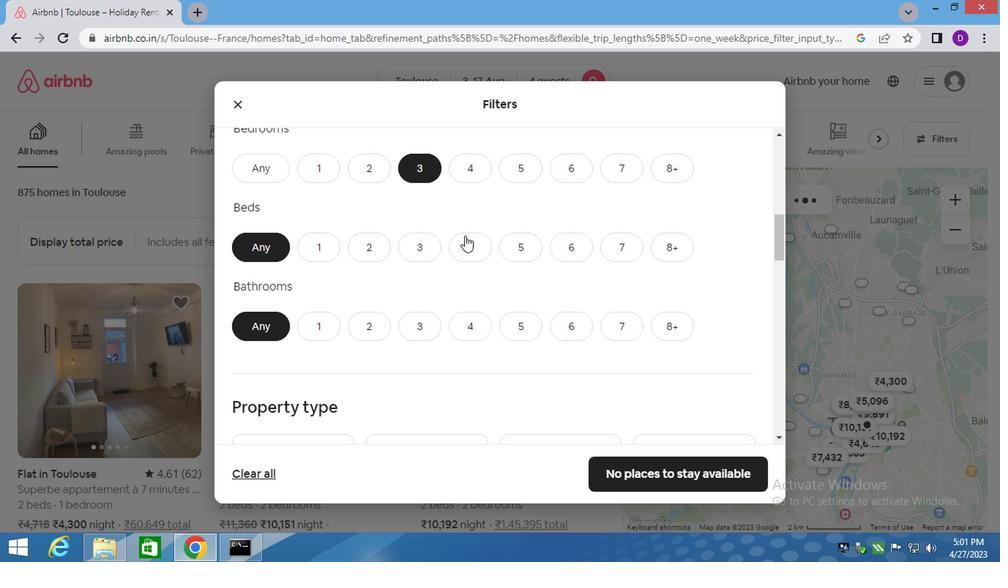 
Action: Mouse pressed left at (468, 251)
Screenshot: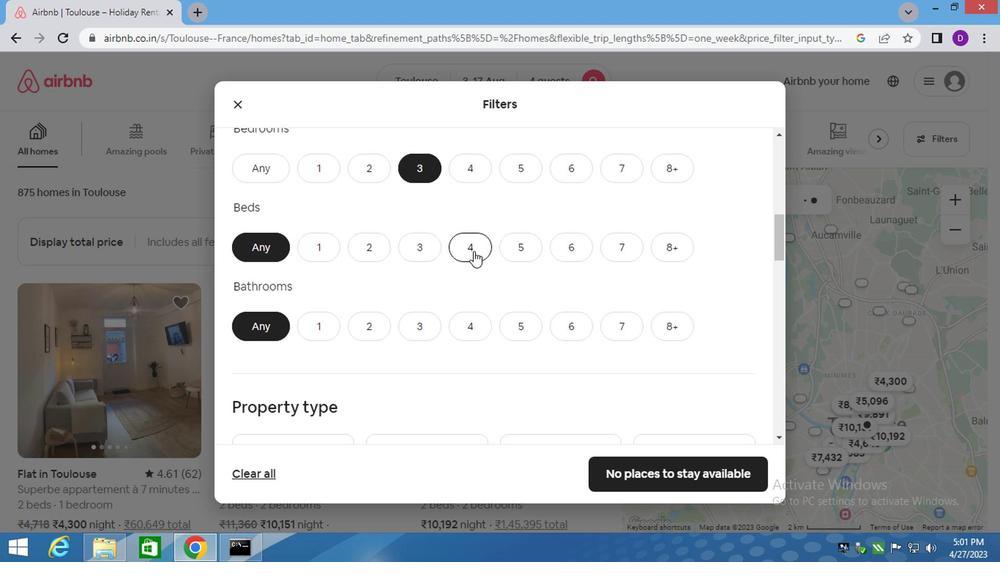 
Action: Mouse moved to (358, 322)
Screenshot: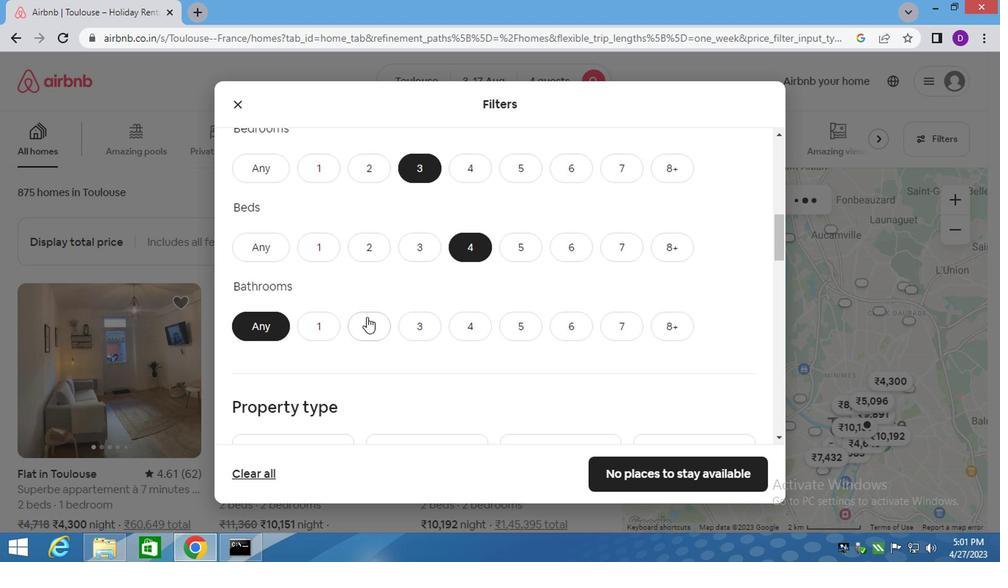 
Action: Mouse pressed left at (358, 322)
Screenshot: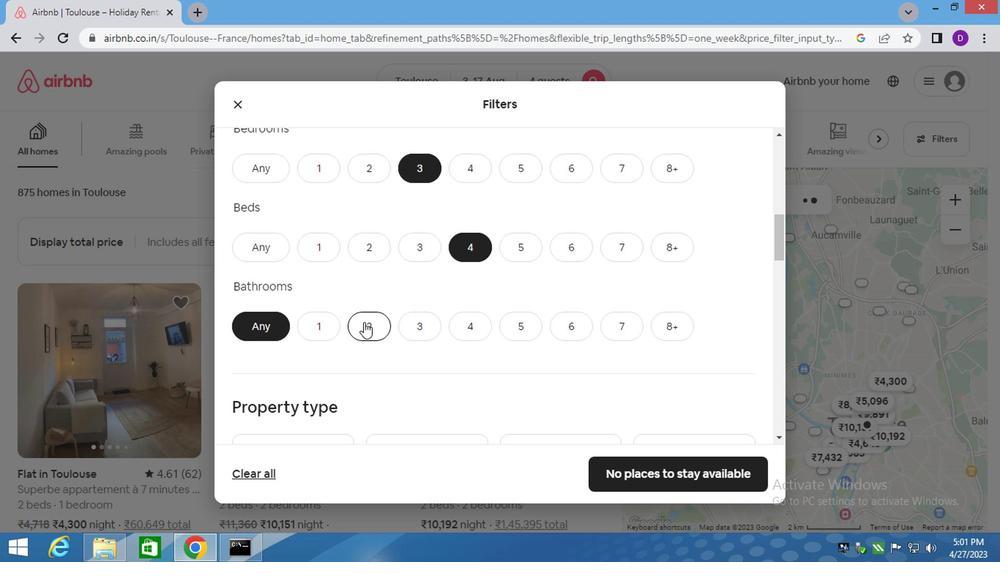 
Action: Mouse moved to (366, 316)
Screenshot: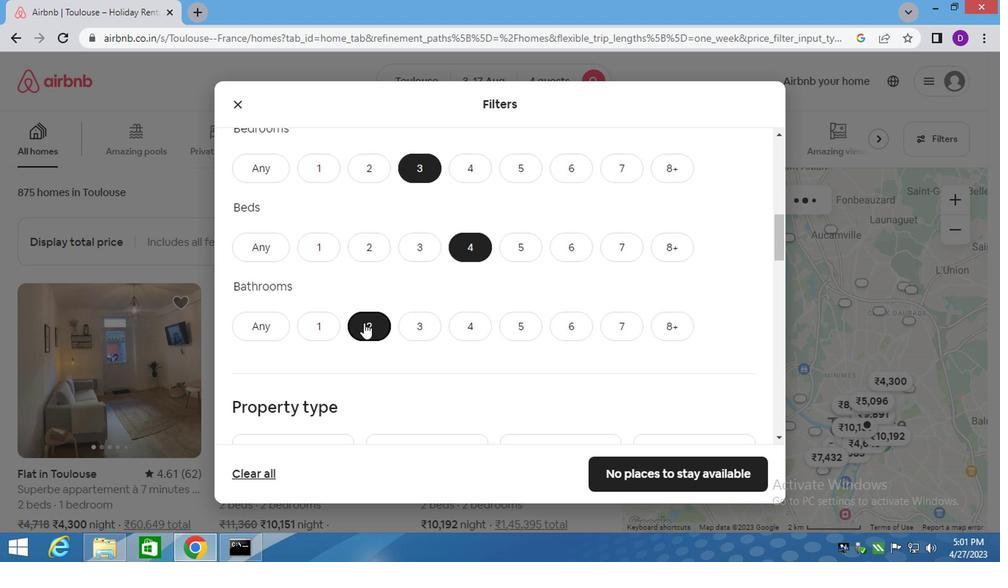 
Action: Mouse scrolled (366, 315) with delta (0, -1)
Screenshot: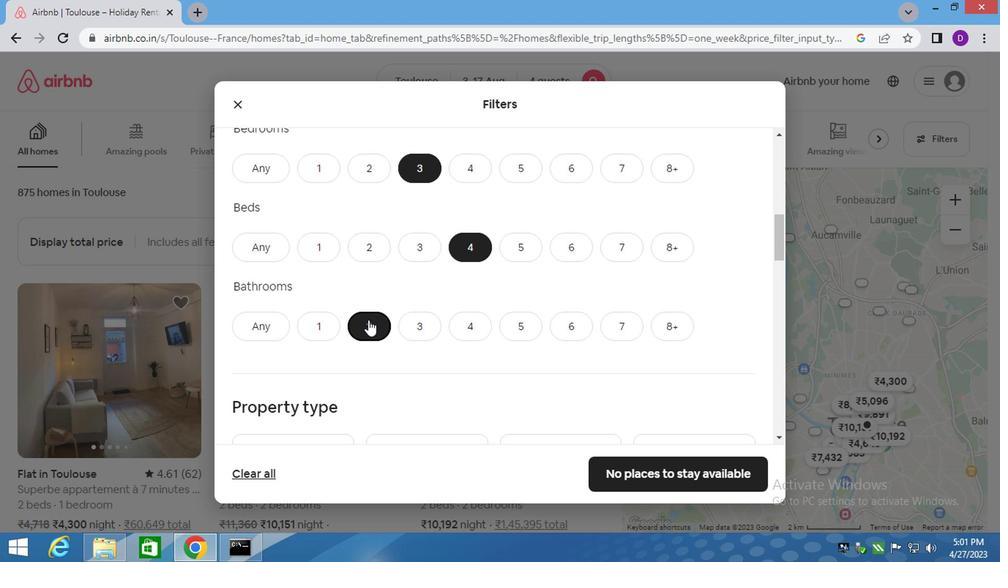 
Action: Mouse scrolled (366, 315) with delta (0, -1)
Screenshot: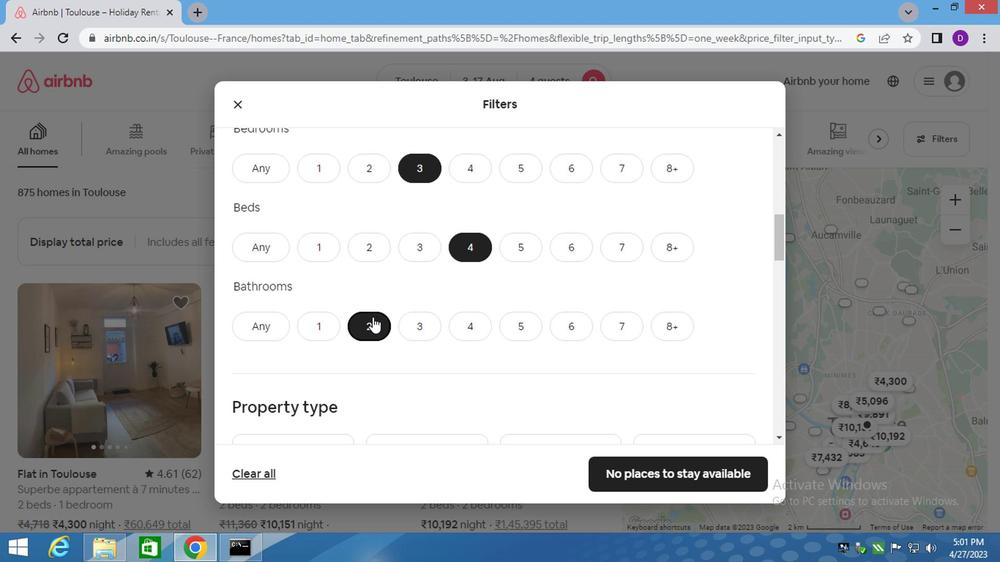 
Action: Mouse moved to (456, 319)
Screenshot: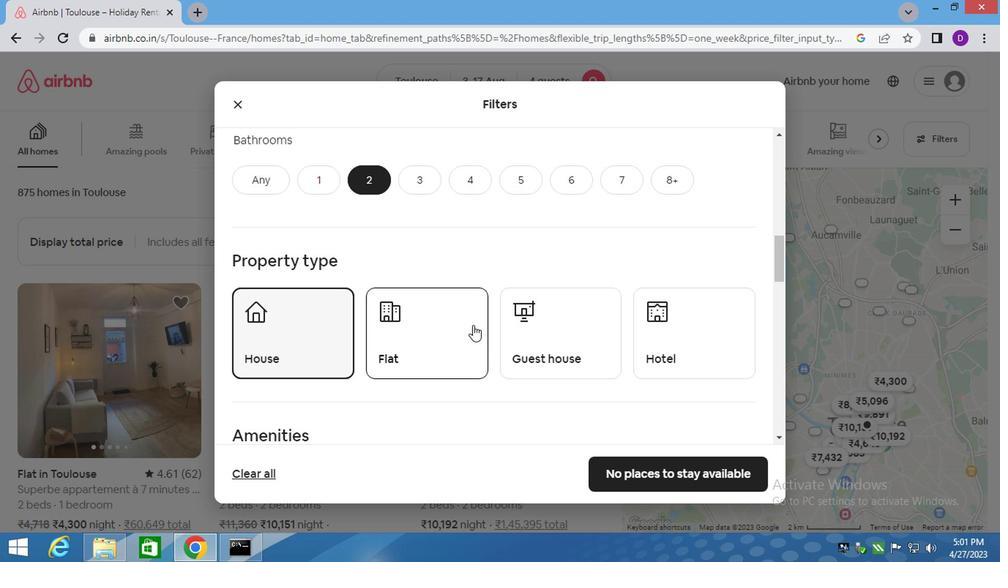 
Action: Mouse pressed left at (456, 319)
Screenshot: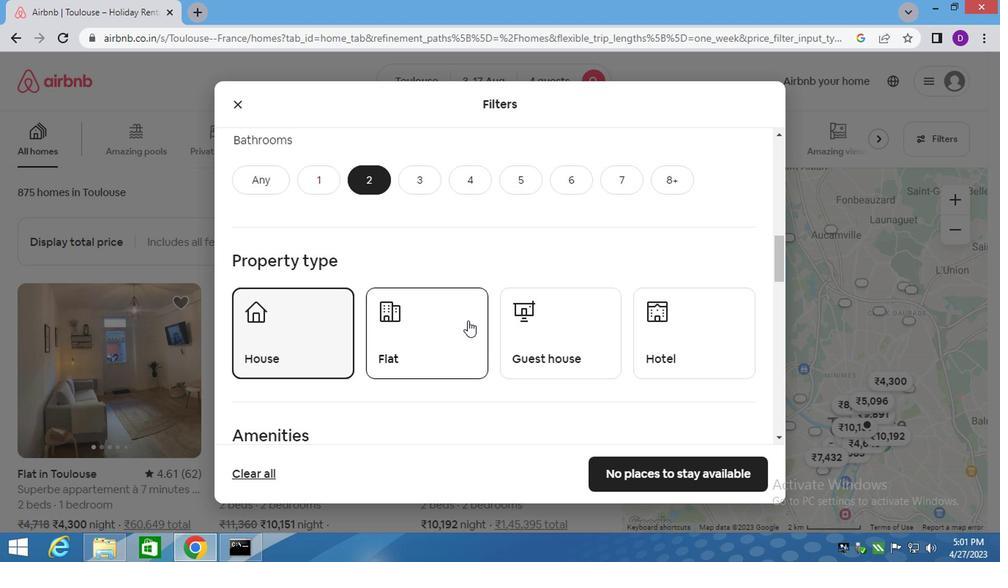 
Action: Mouse moved to (500, 322)
Screenshot: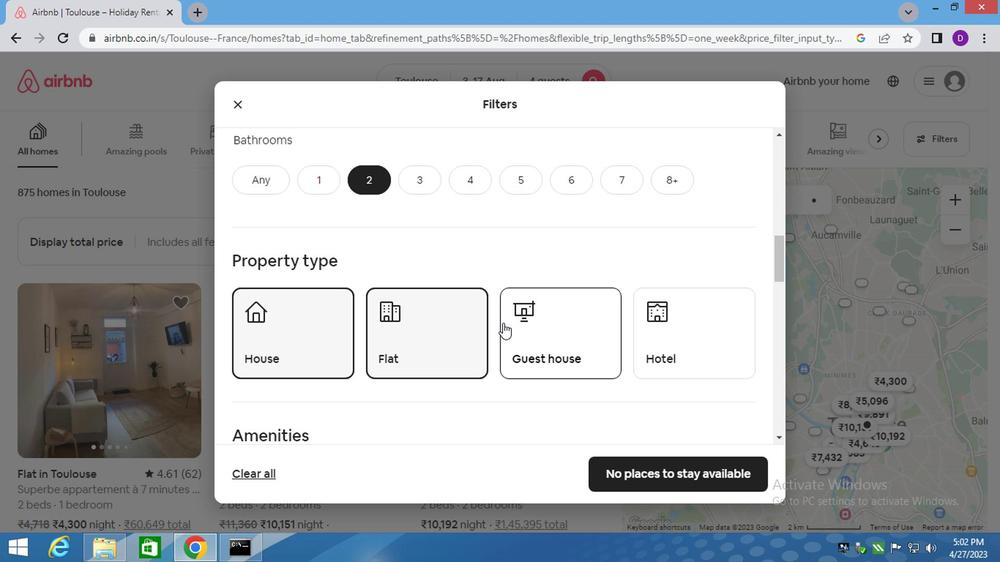 
Action: Mouse pressed left at (500, 322)
Screenshot: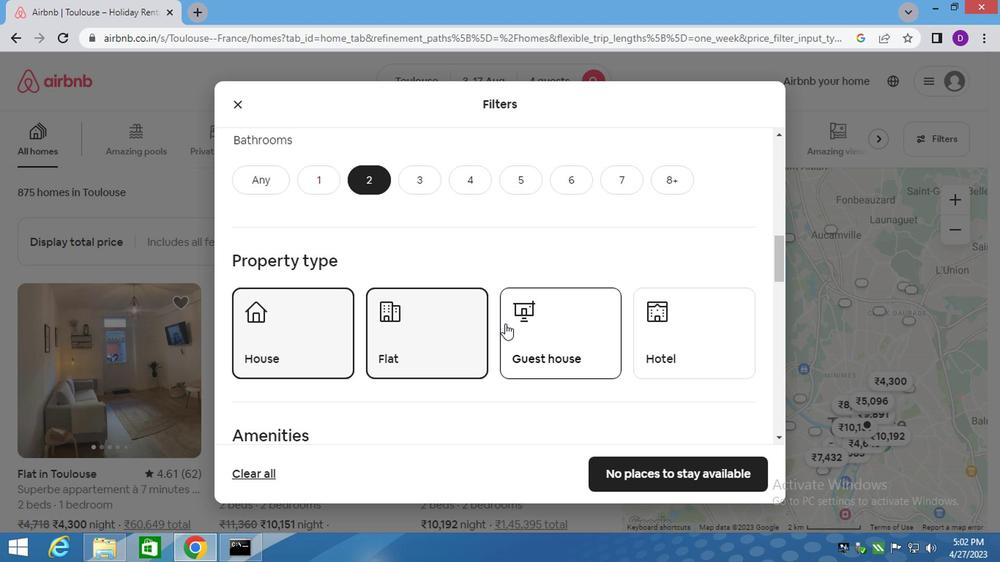 
Action: Mouse moved to (366, 236)
Screenshot: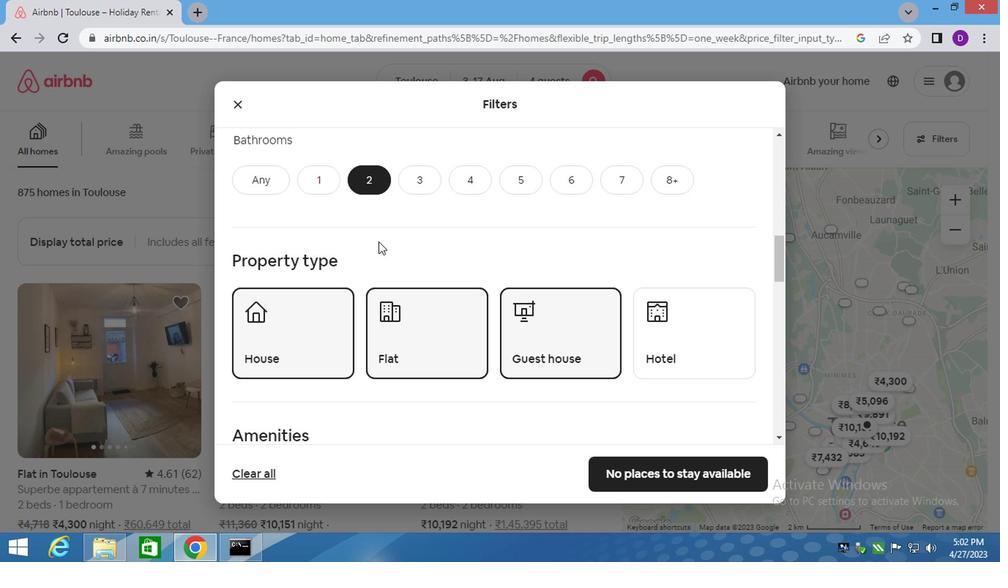 
Action: Mouse scrolled (366, 235) with delta (0, -1)
Screenshot: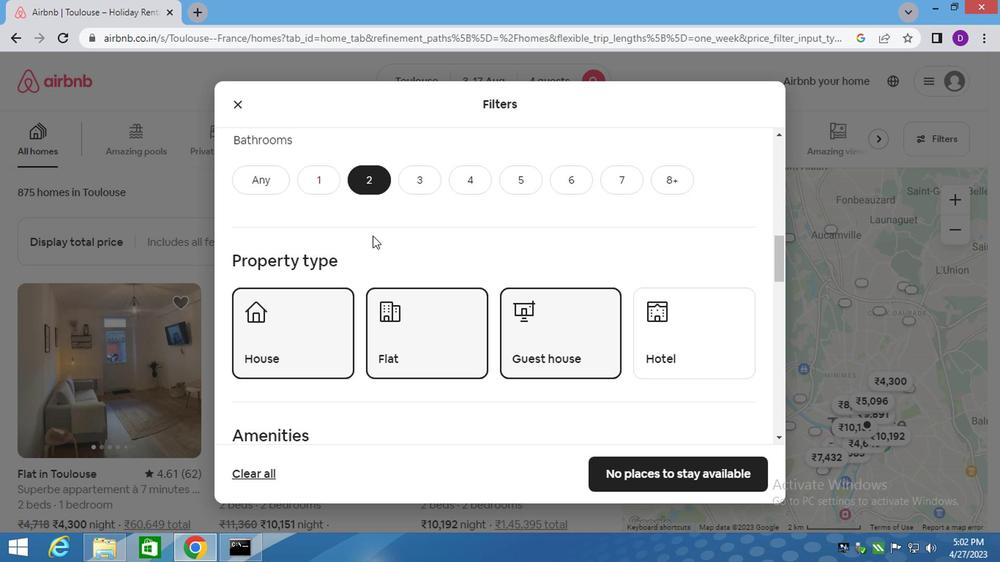 
Action: Mouse scrolled (366, 235) with delta (0, -1)
Screenshot: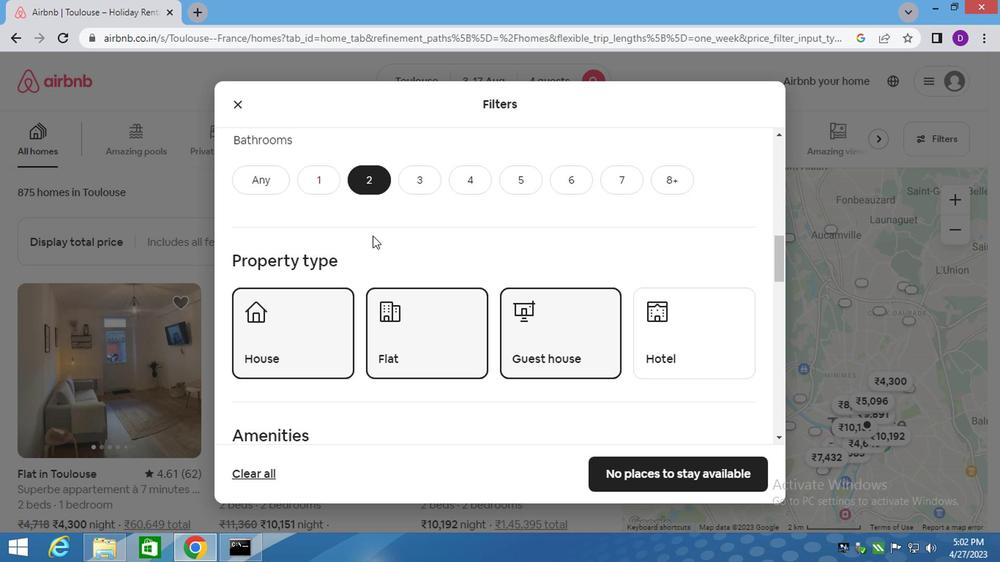 
Action: Mouse scrolled (366, 235) with delta (0, -1)
Screenshot: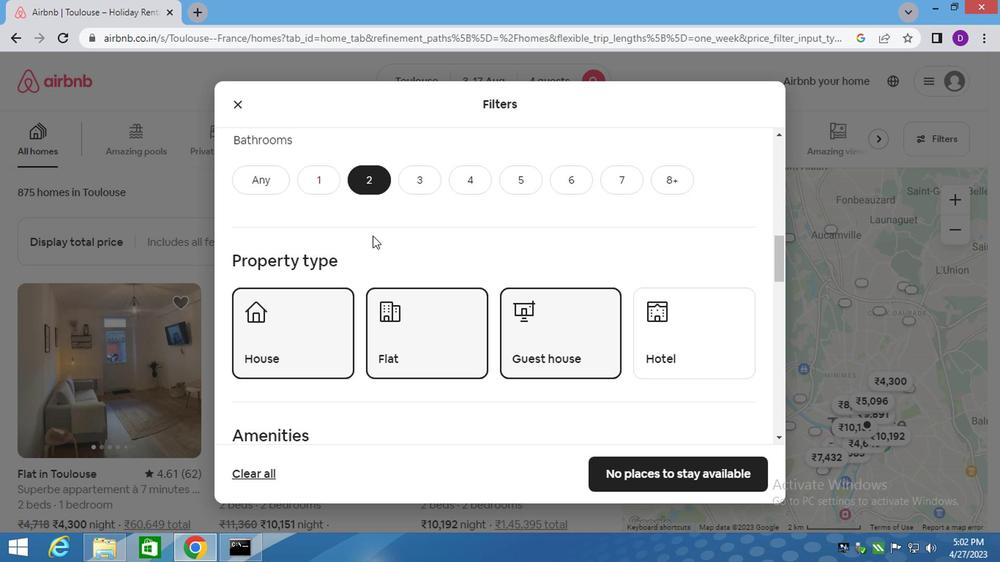 
Action: Mouse scrolled (366, 235) with delta (0, -1)
Screenshot: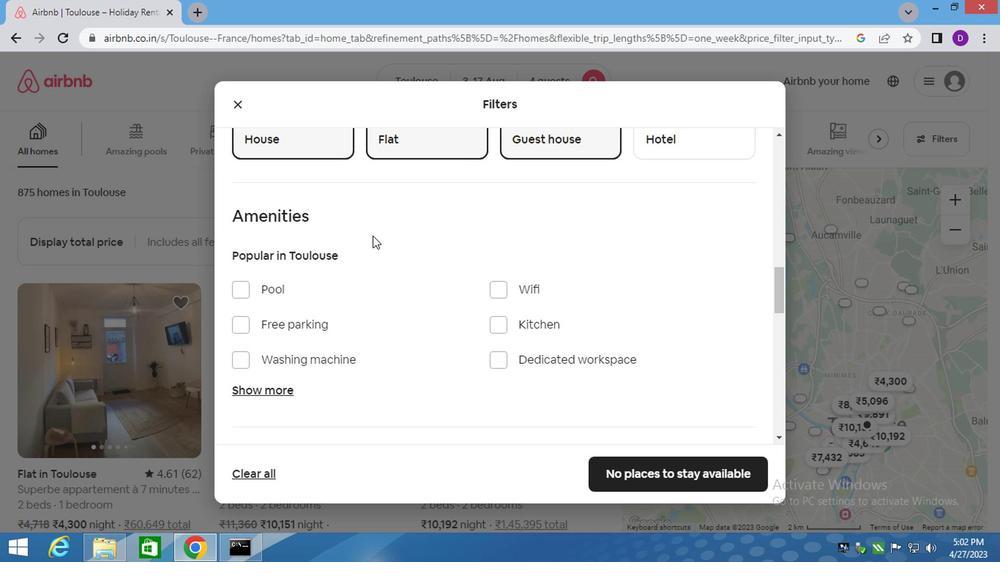 
Action: Mouse scrolled (366, 235) with delta (0, -1)
Screenshot: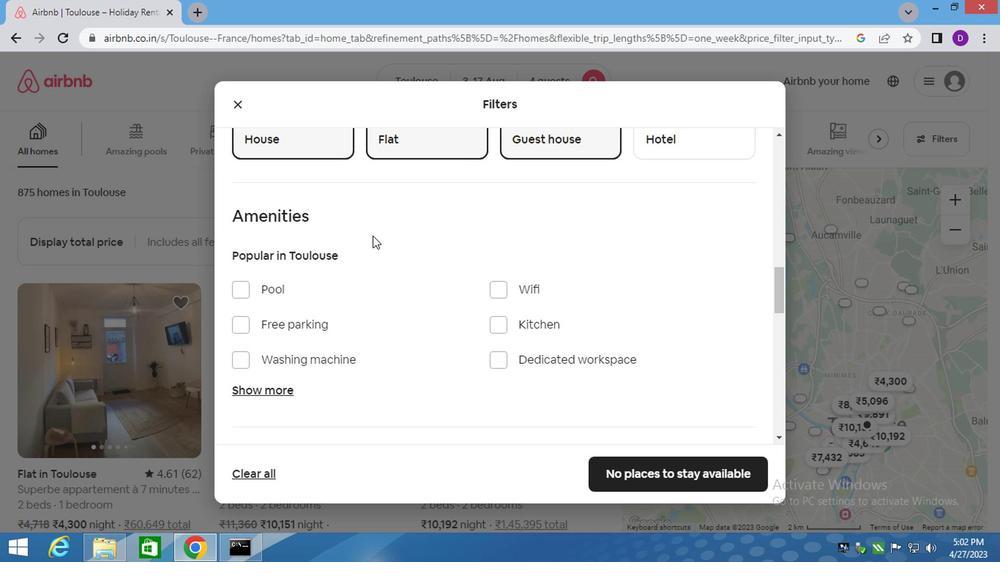 
Action: Mouse scrolled (366, 235) with delta (0, -1)
Screenshot: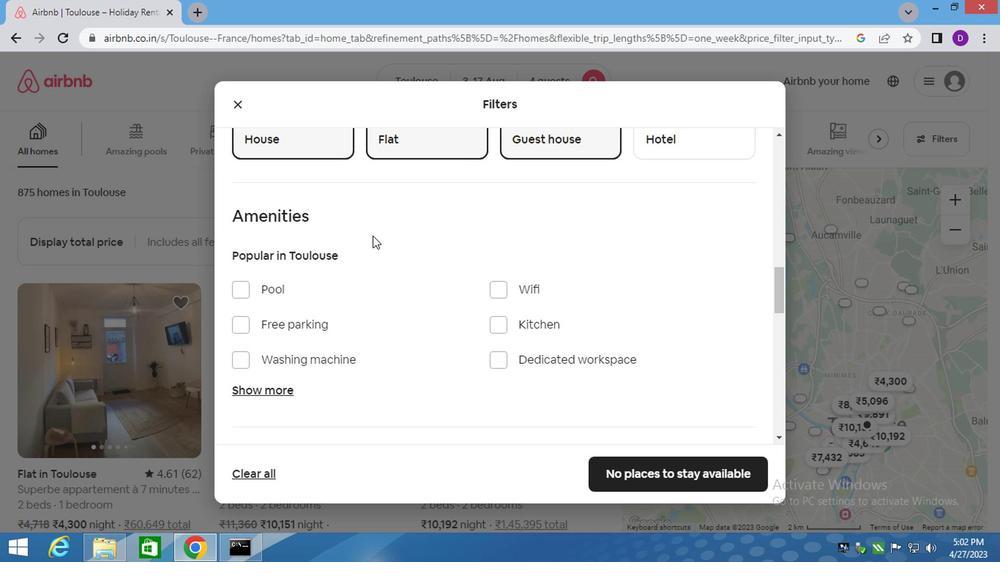 
Action: Mouse moved to (381, 262)
Screenshot: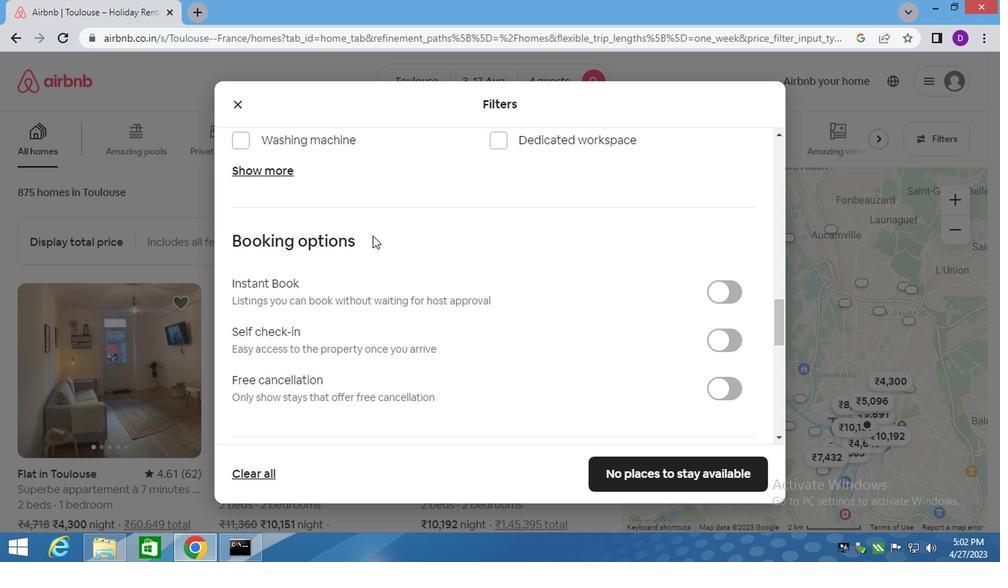 
Action: Mouse scrolled (381, 261) with delta (0, 0)
Screenshot: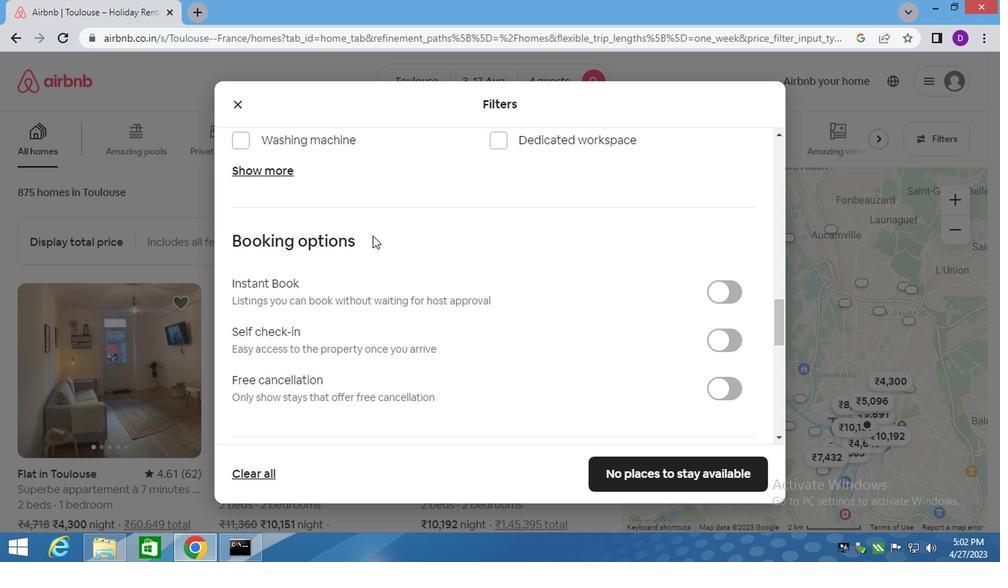 
Action: Mouse moved to (725, 267)
Screenshot: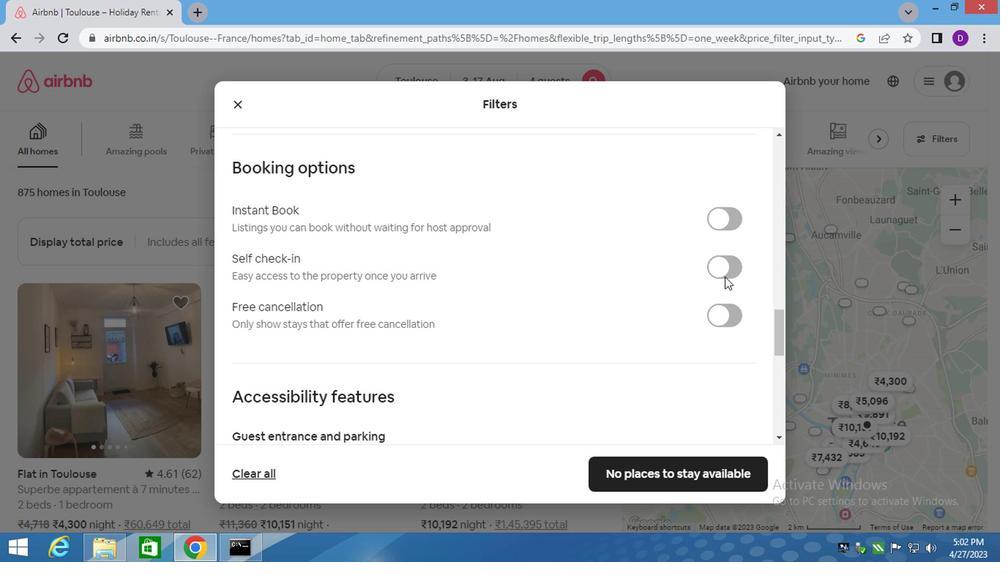 
Action: Mouse pressed left at (725, 267)
Screenshot: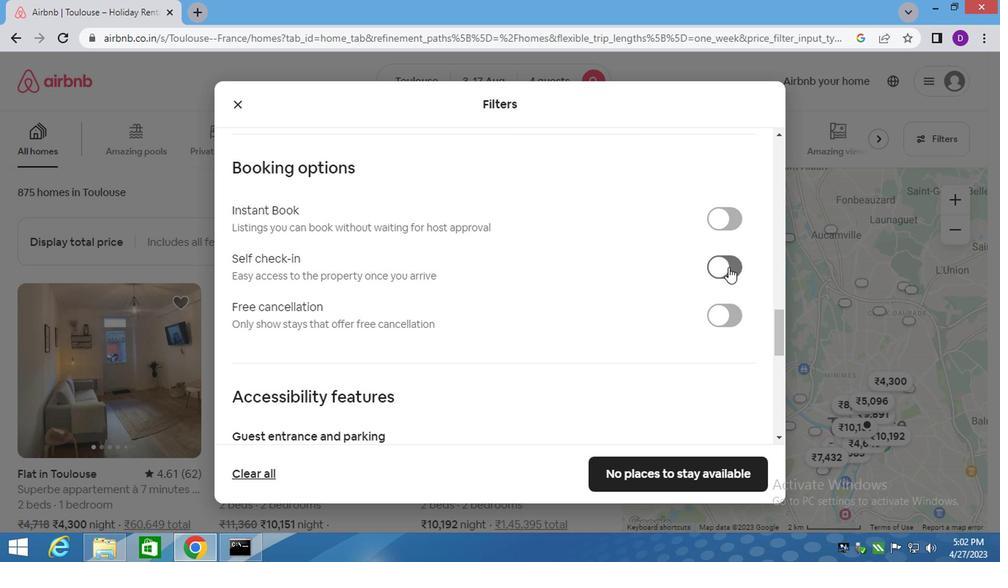 
Action: Mouse moved to (571, 298)
Screenshot: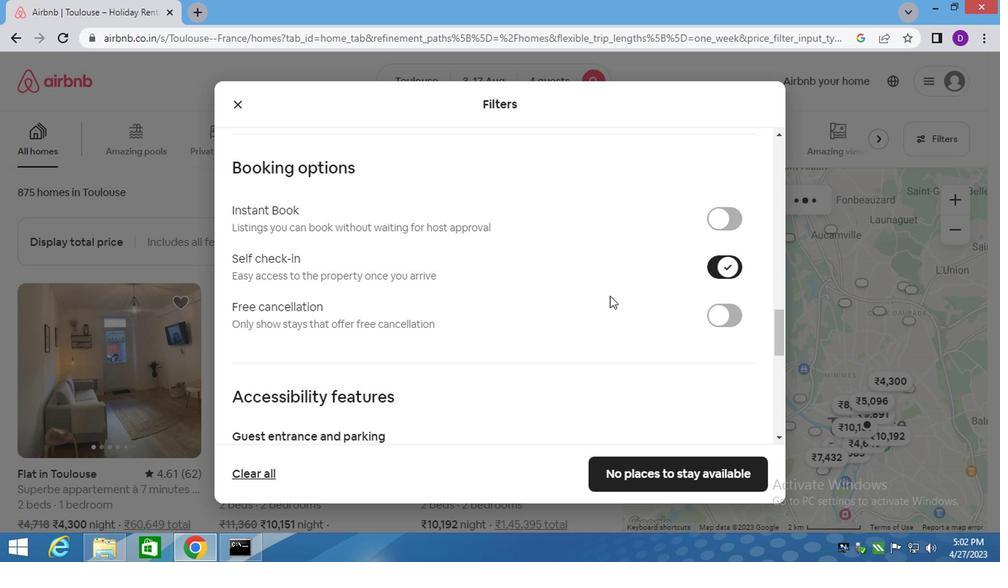 
Action: Mouse scrolled (571, 297) with delta (0, 0)
Screenshot: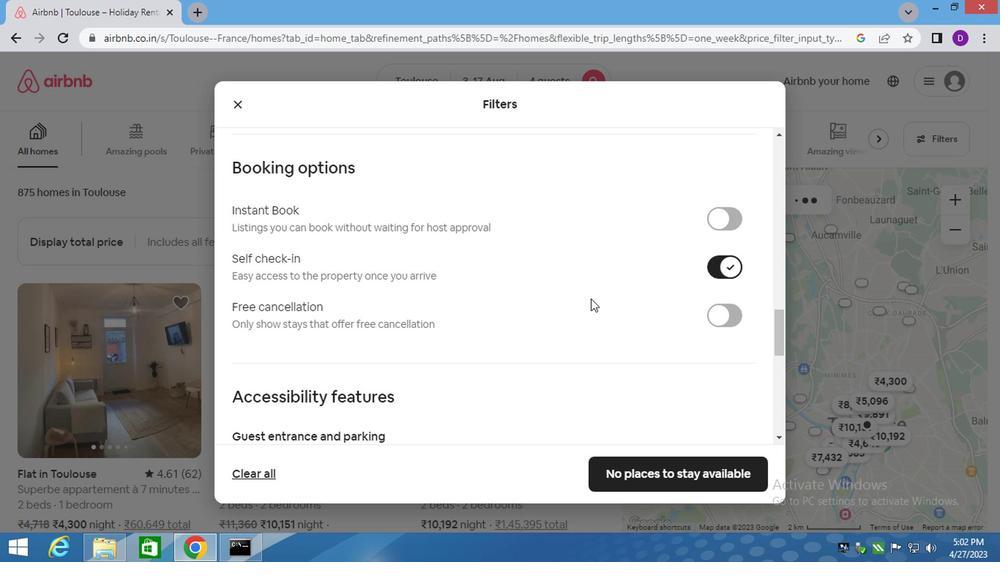 
Action: Mouse scrolled (571, 297) with delta (0, 0)
Screenshot: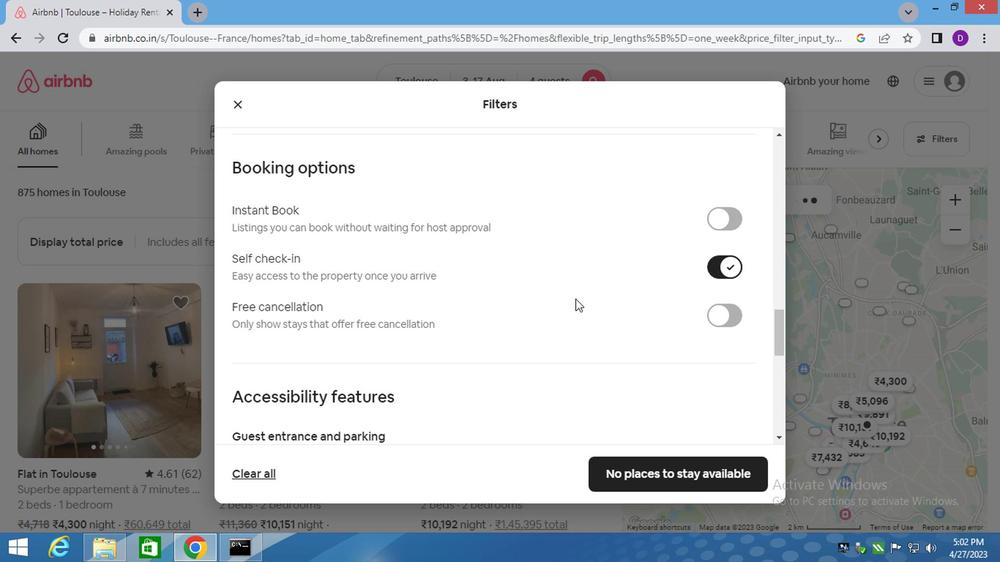 
Action: Mouse scrolled (571, 297) with delta (0, 0)
Screenshot: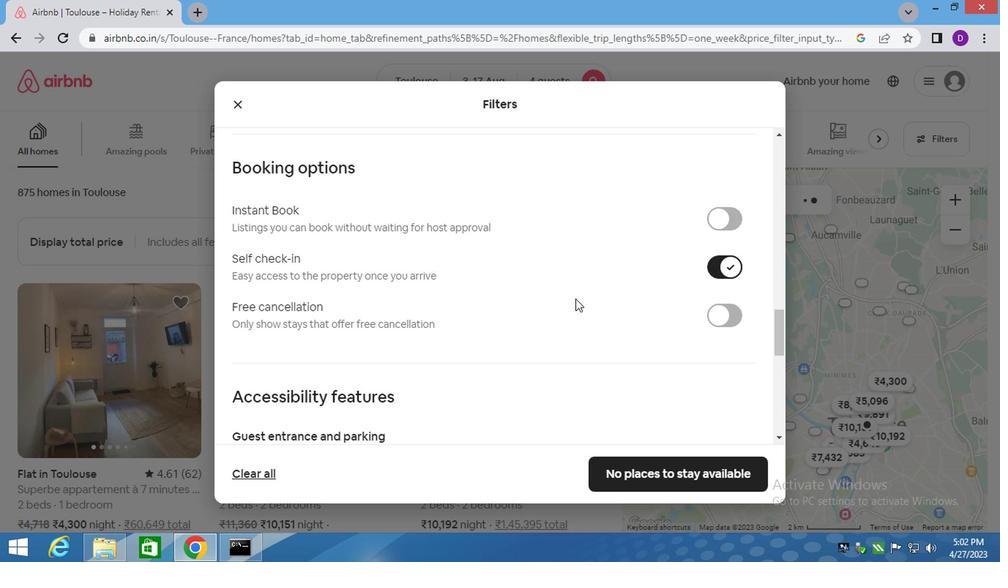 
Action: Mouse scrolled (571, 297) with delta (0, 0)
Screenshot: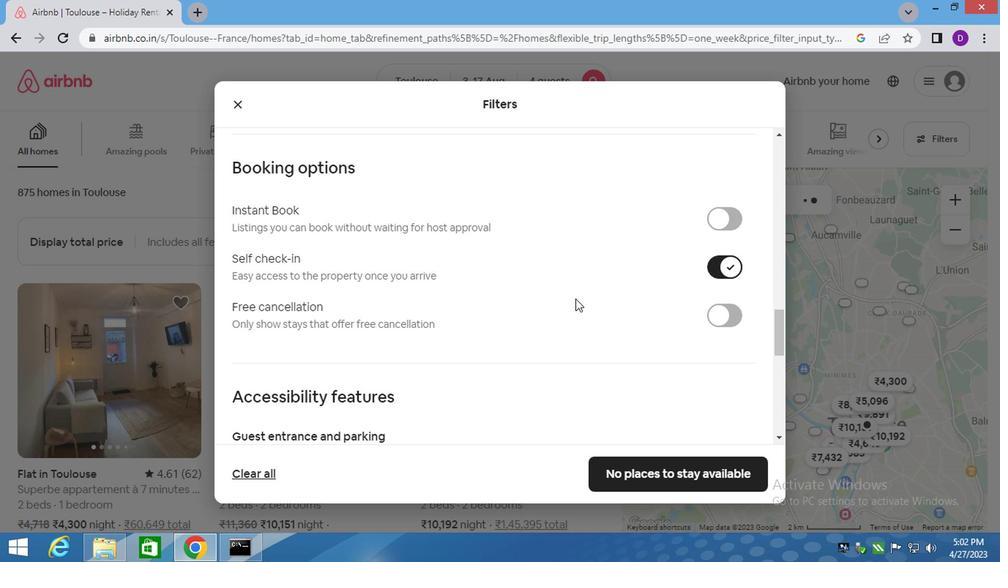 
Action: Mouse moved to (313, 360)
Screenshot: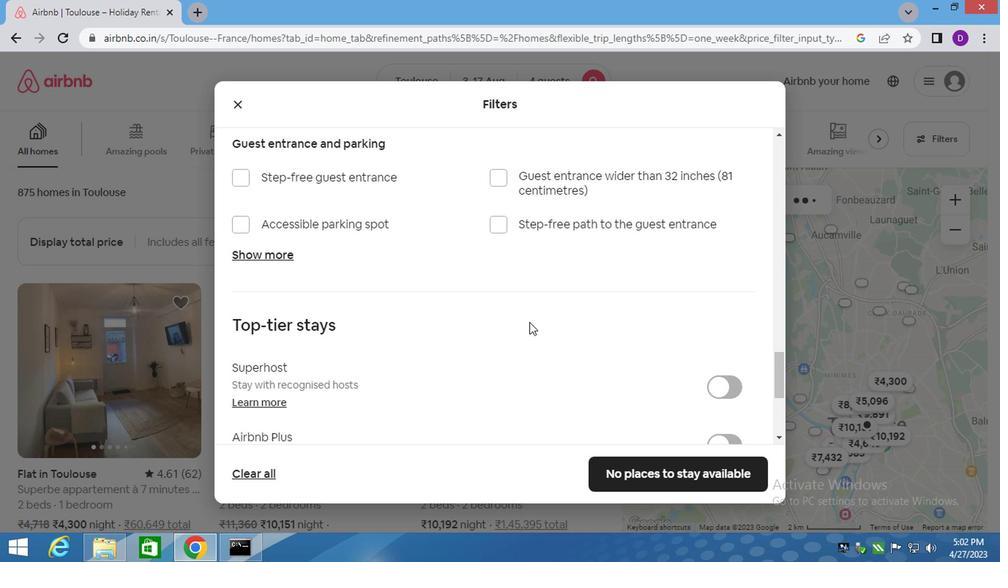 
Action: Mouse scrolled (313, 360) with delta (0, 0)
Screenshot: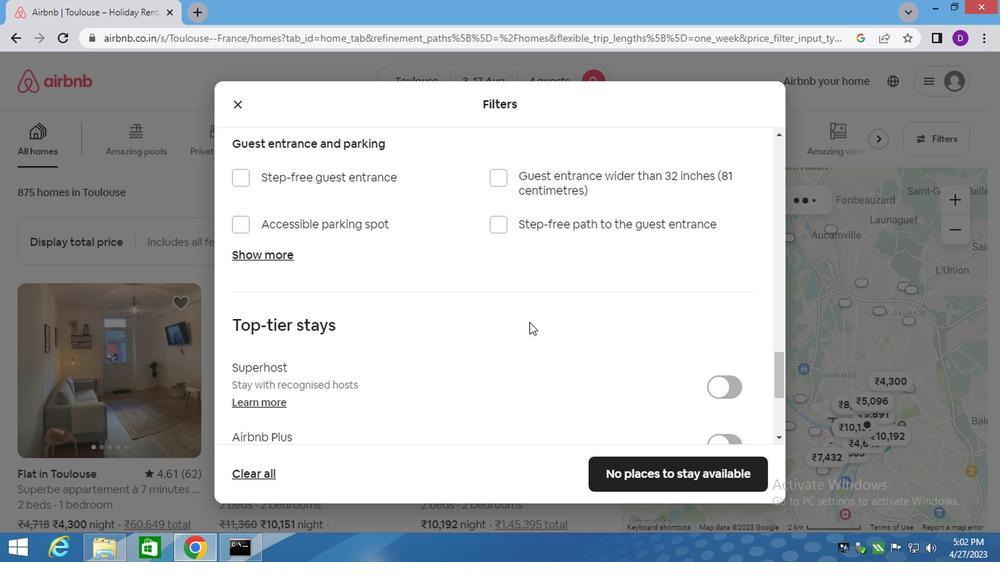 
Action: Mouse scrolled (313, 360) with delta (0, 0)
Screenshot: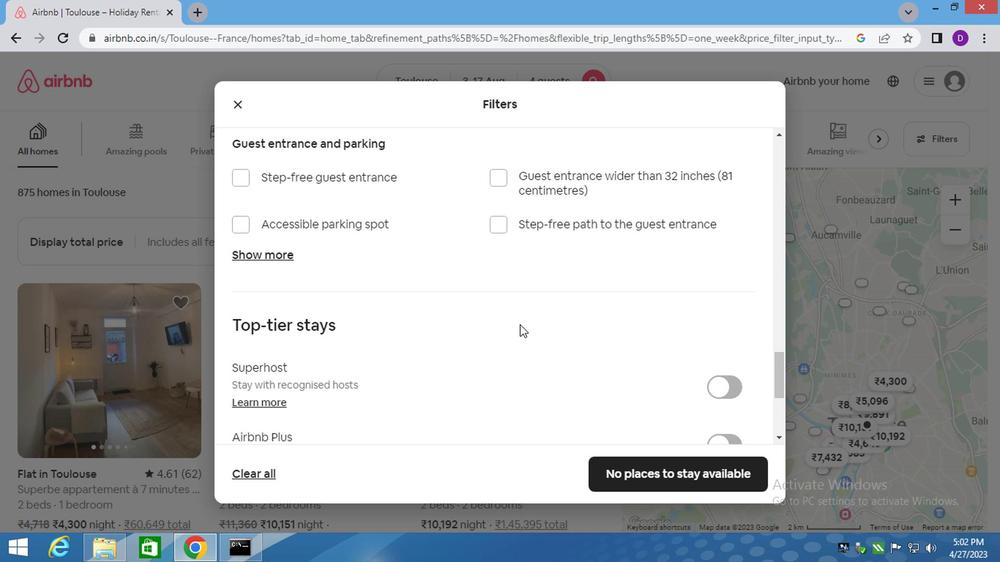 
Action: Mouse scrolled (313, 360) with delta (0, 0)
Screenshot: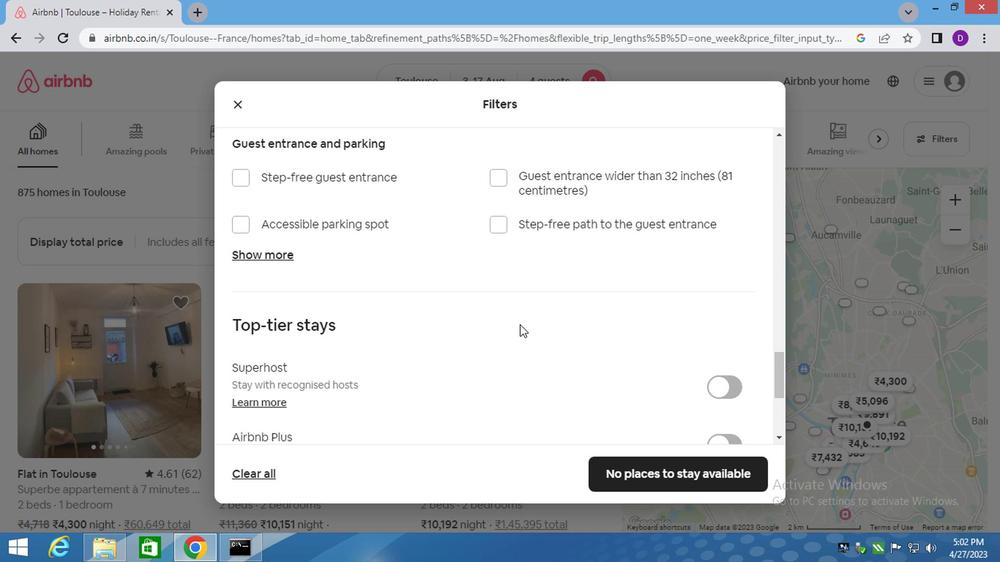 
Action: Mouse scrolled (313, 360) with delta (0, 0)
Screenshot: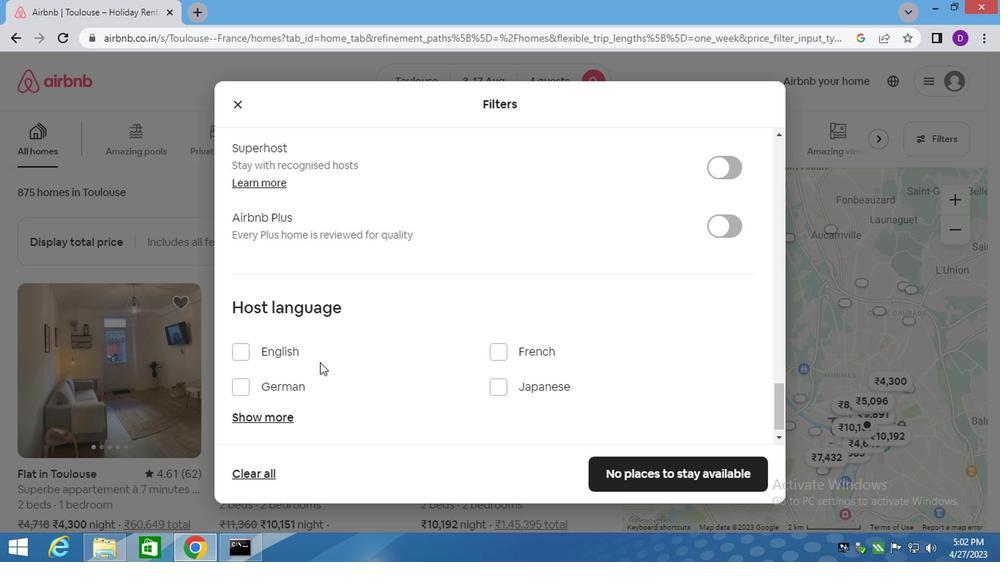 
Action: Mouse scrolled (313, 360) with delta (0, 0)
Screenshot: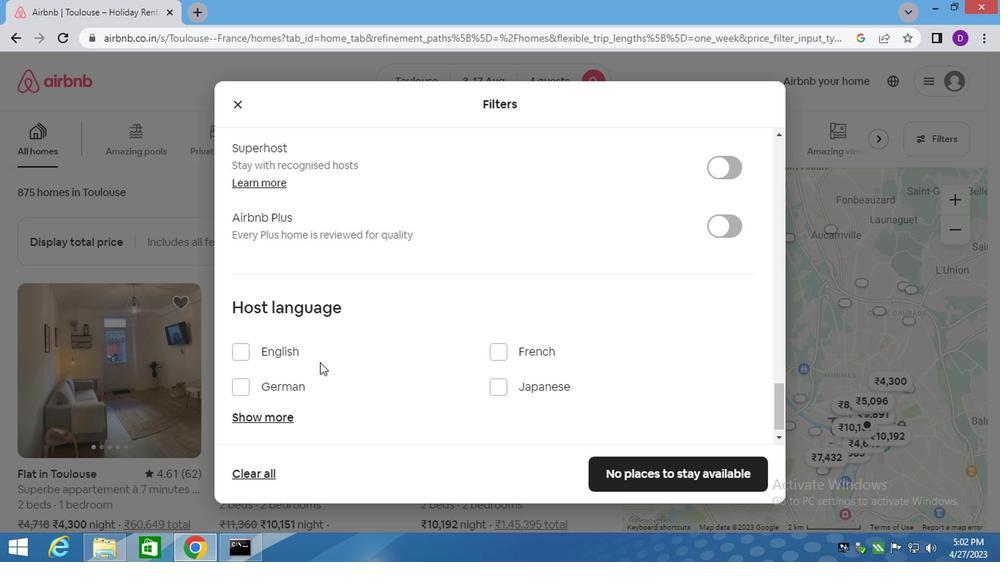 
Action: Mouse scrolled (313, 360) with delta (0, 0)
Screenshot: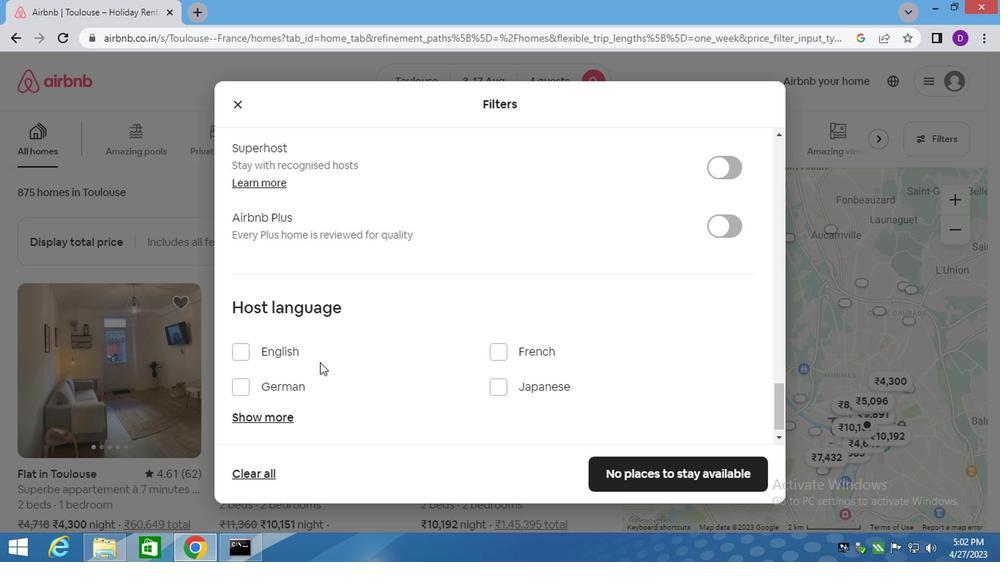 
Action: Mouse scrolled (313, 360) with delta (0, 0)
Screenshot: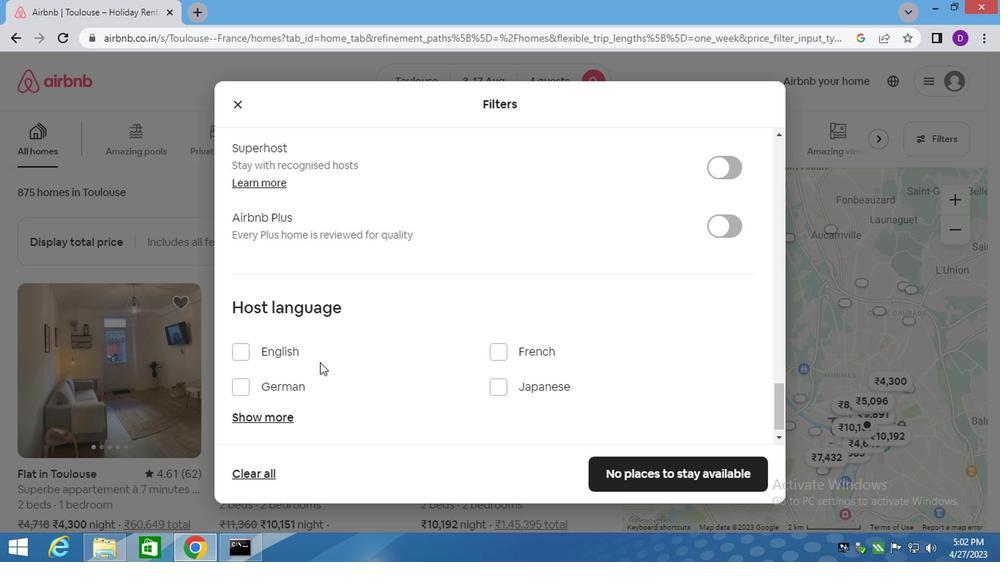 
Action: Mouse moved to (239, 337)
Screenshot: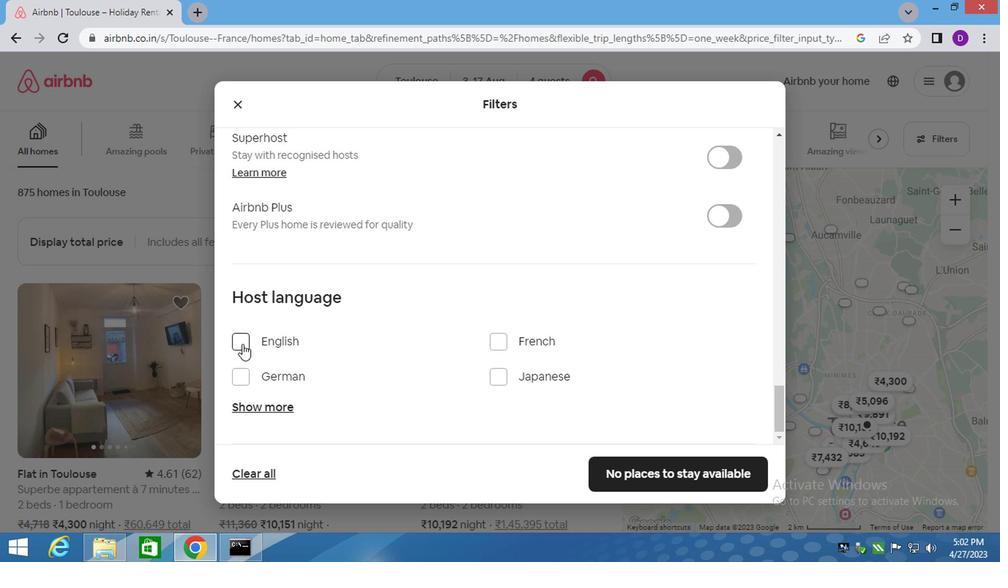 
Action: Mouse pressed left at (239, 337)
Screenshot: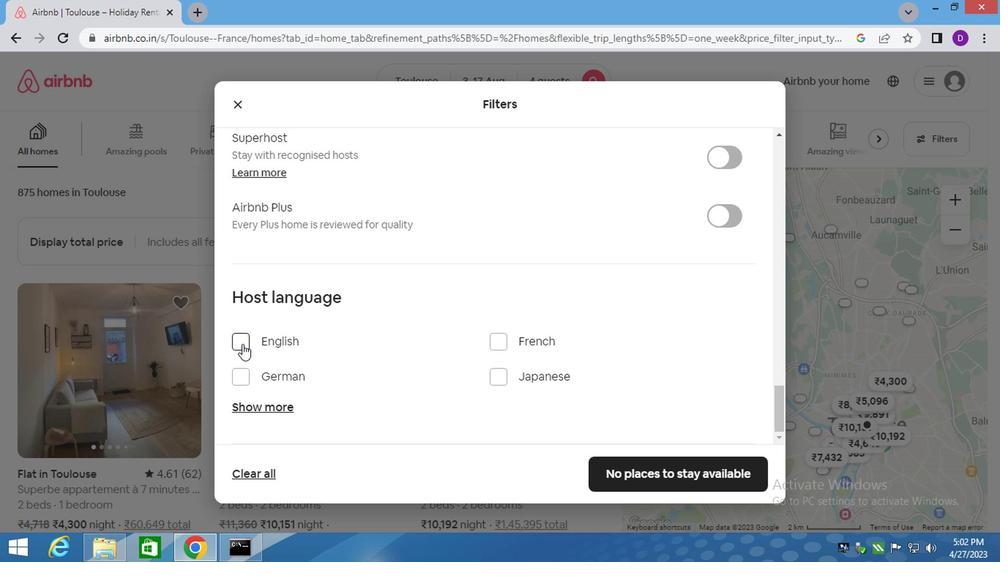 
Action: Mouse moved to (643, 466)
Screenshot: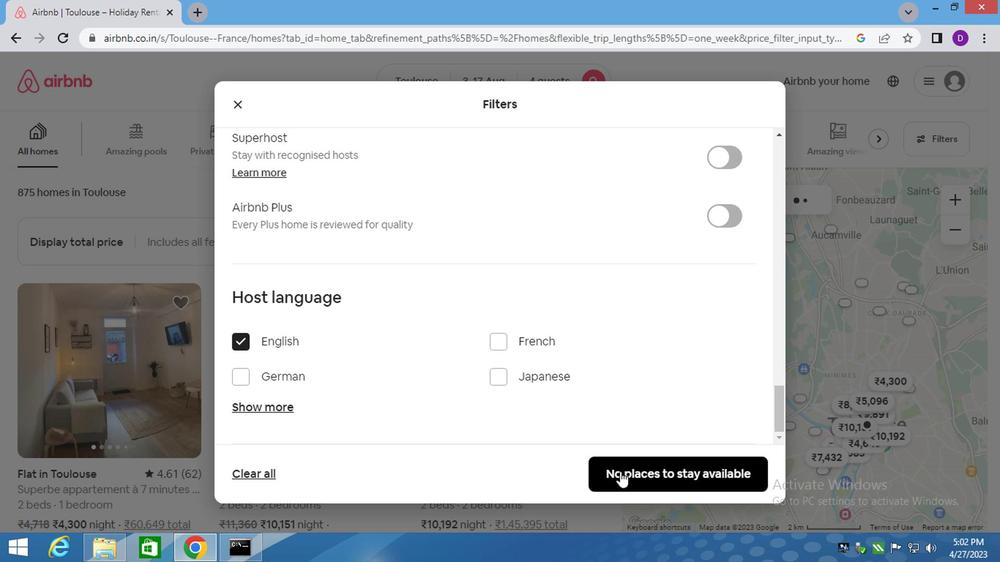 
Action: Mouse pressed left at (643, 466)
Screenshot: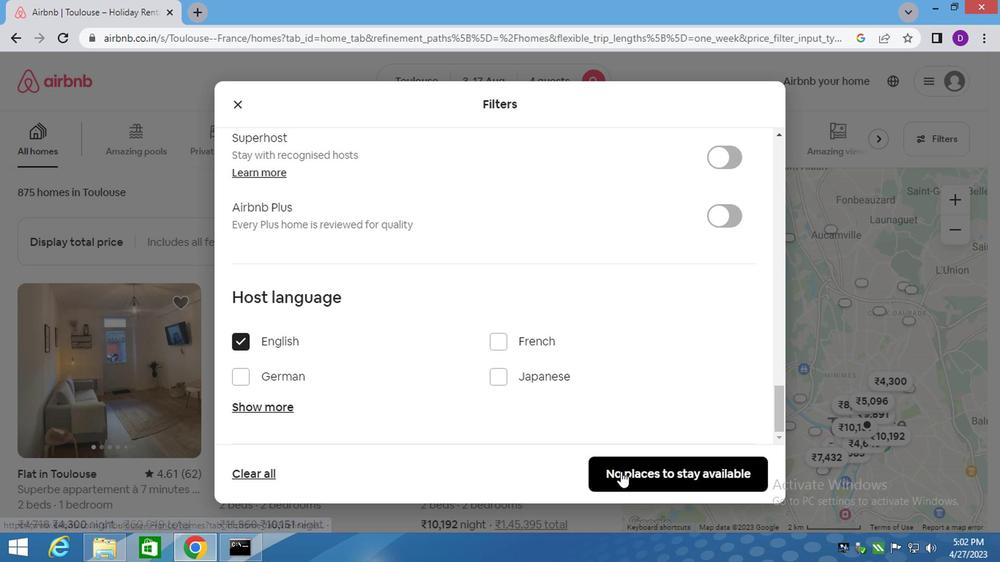
